 Task: Look for space in Sahavato, Madagascar from 9th August, 2023 to 12th August, 2023 for 1 adult in price range Rs.6000 to Rs.15000. Place can be entire place with 1  bedroom having 1 bed and 1 bathroom. Property type can be house, flat, guest house. Amenities needed are: wifi. Booking option can be shelf check-in. Required host language is English.
Action: Mouse moved to (428, 53)
Screenshot: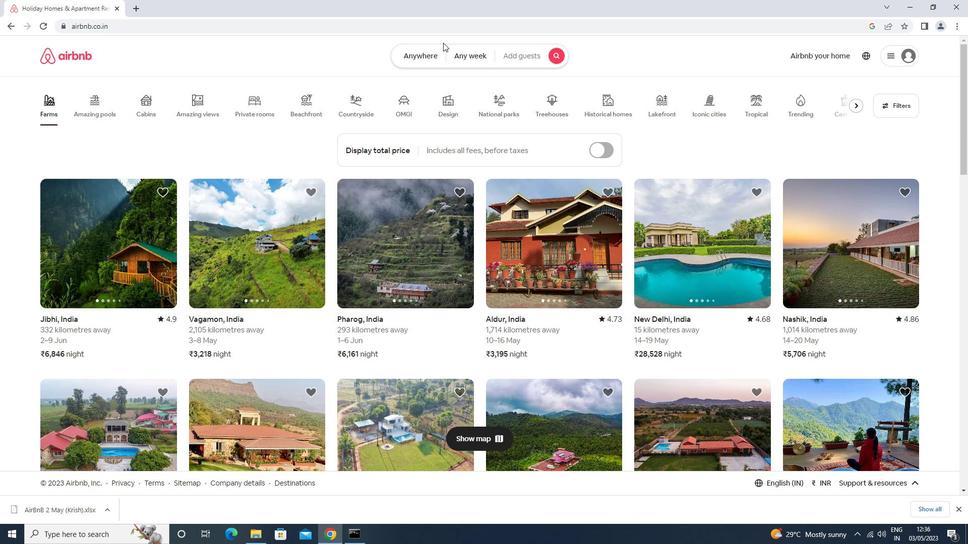 
Action: Mouse pressed left at (428, 53)
Screenshot: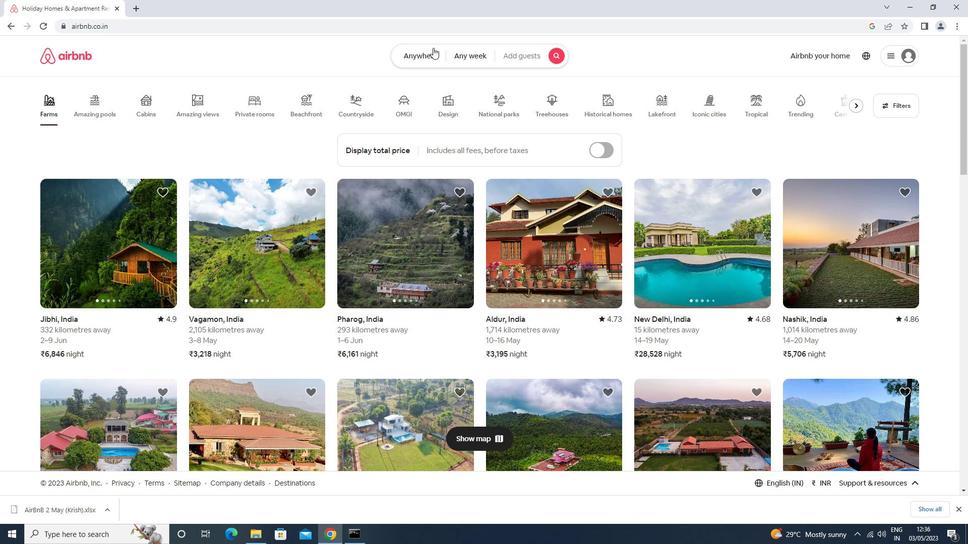 
Action: Mouse moved to (382, 89)
Screenshot: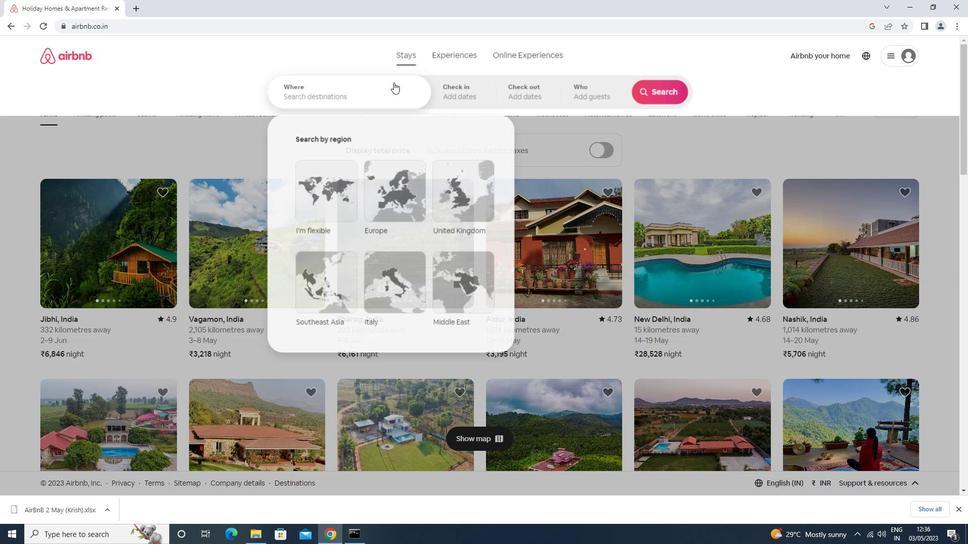 
Action: Mouse pressed left at (382, 89)
Screenshot: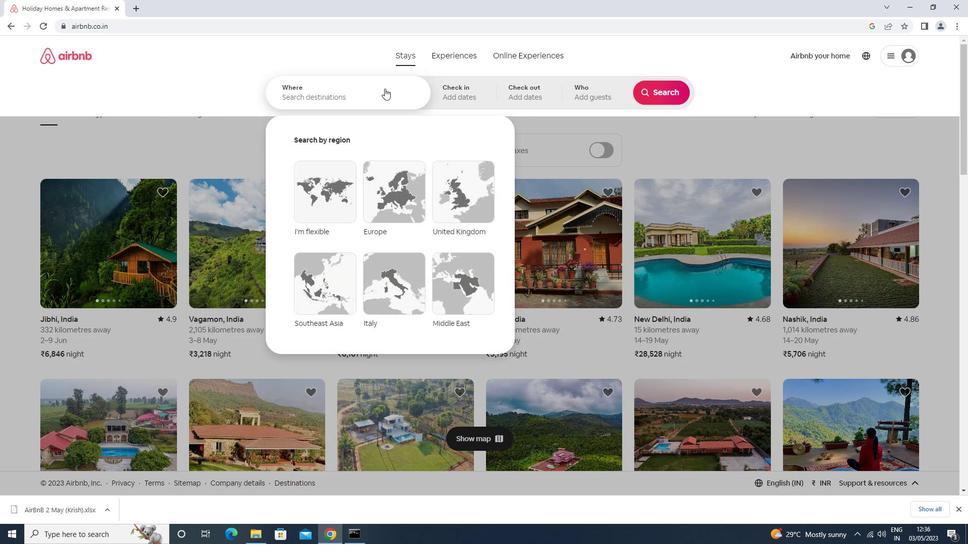 
Action: Mouse moved to (378, 94)
Screenshot: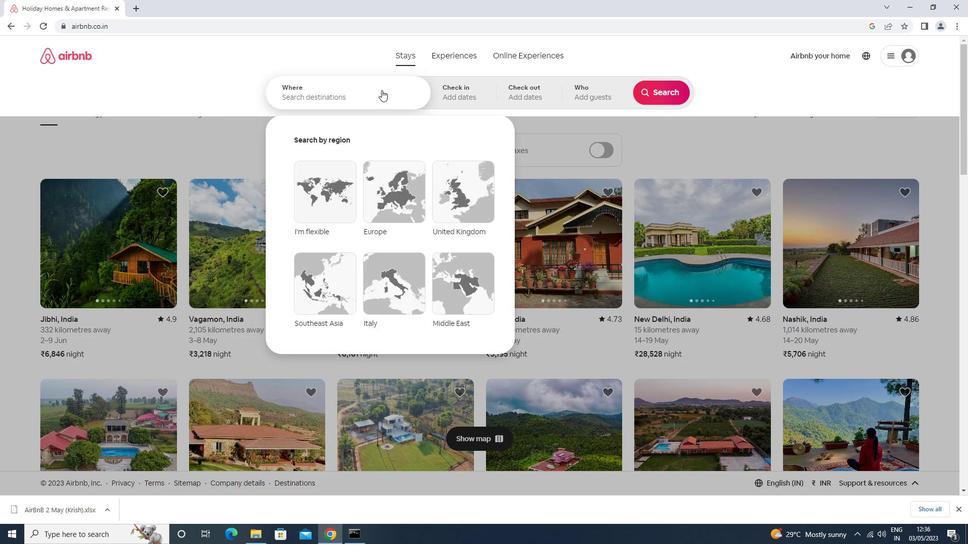 
Action: Key pressed s<Key.caps_lock>ahavato<Key.down><Key.enter>
Screenshot: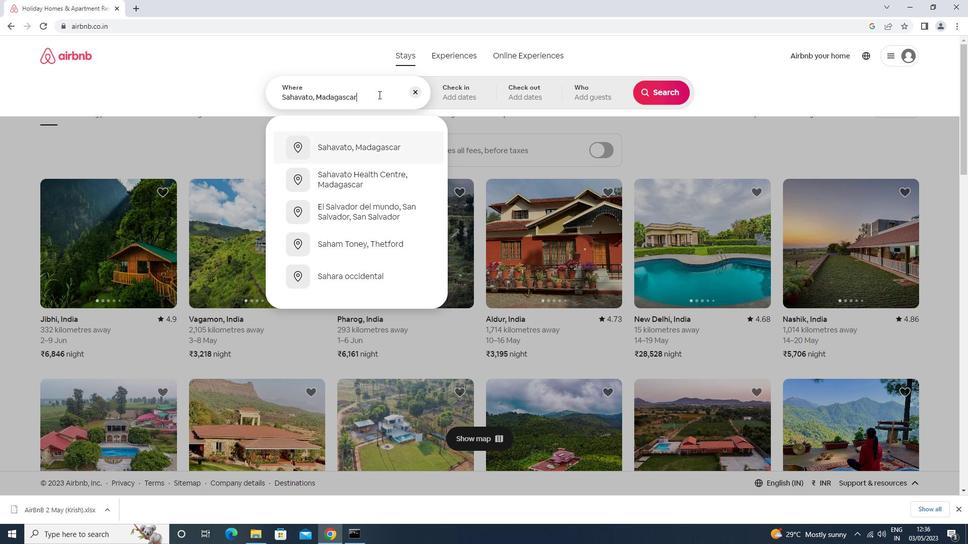 
Action: Mouse moved to (666, 180)
Screenshot: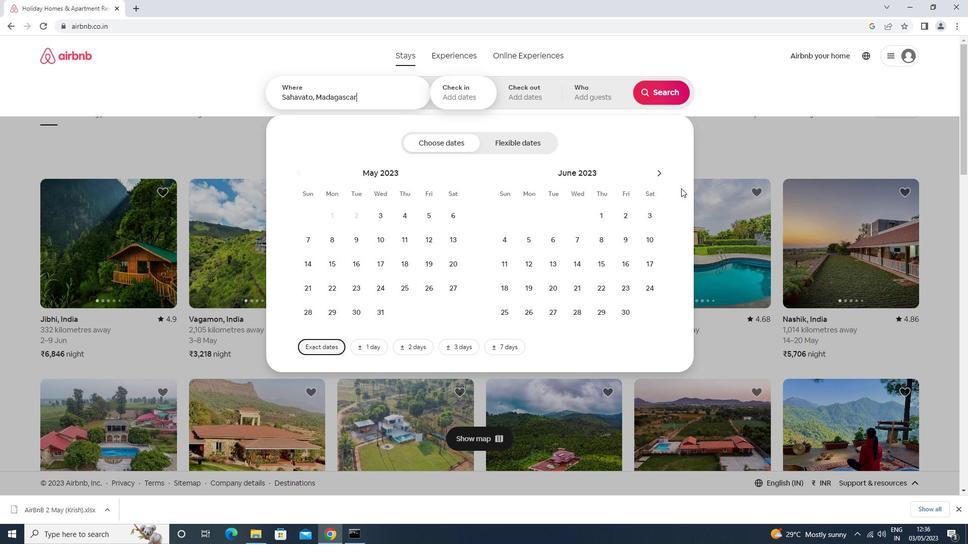 
Action: Mouse pressed left at (666, 180)
Screenshot: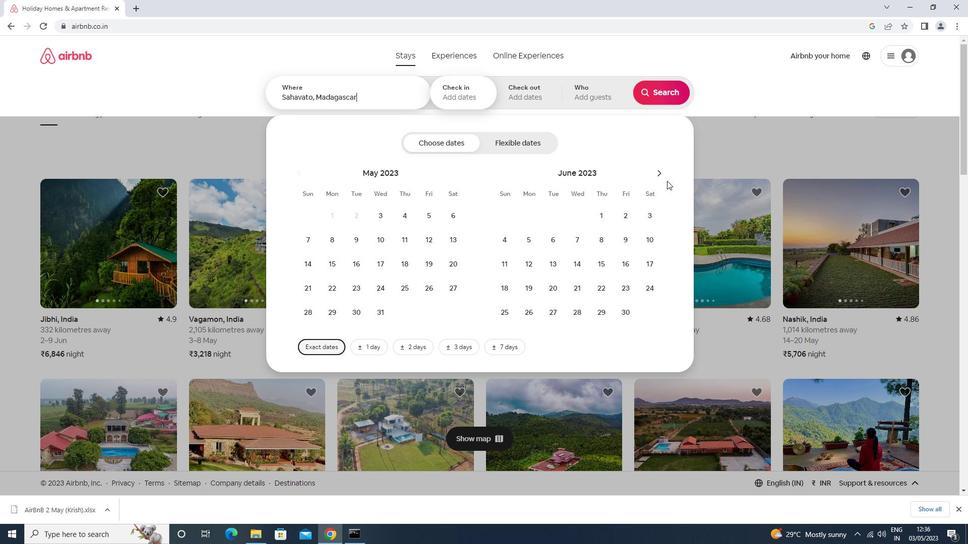 
Action: Mouse moved to (657, 171)
Screenshot: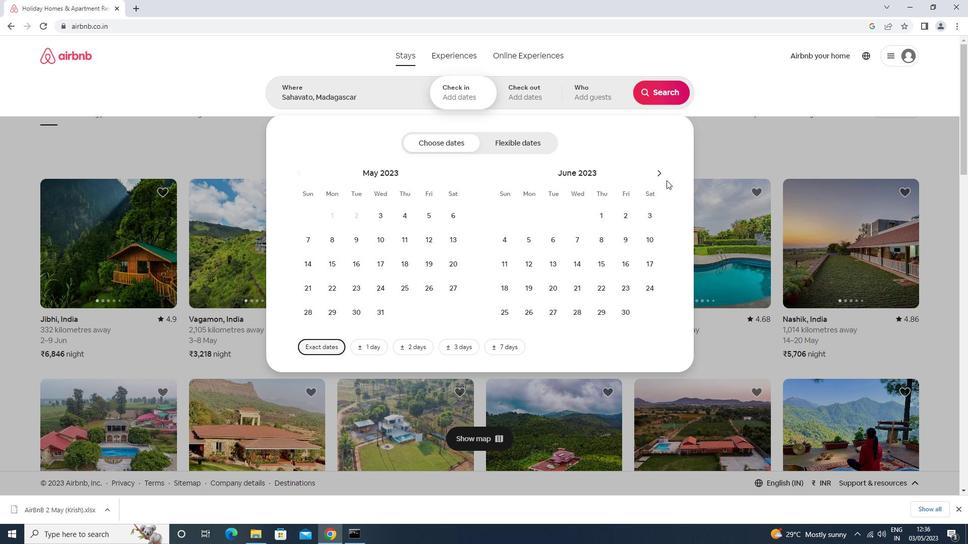 
Action: Mouse pressed left at (657, 171)
Screenshot: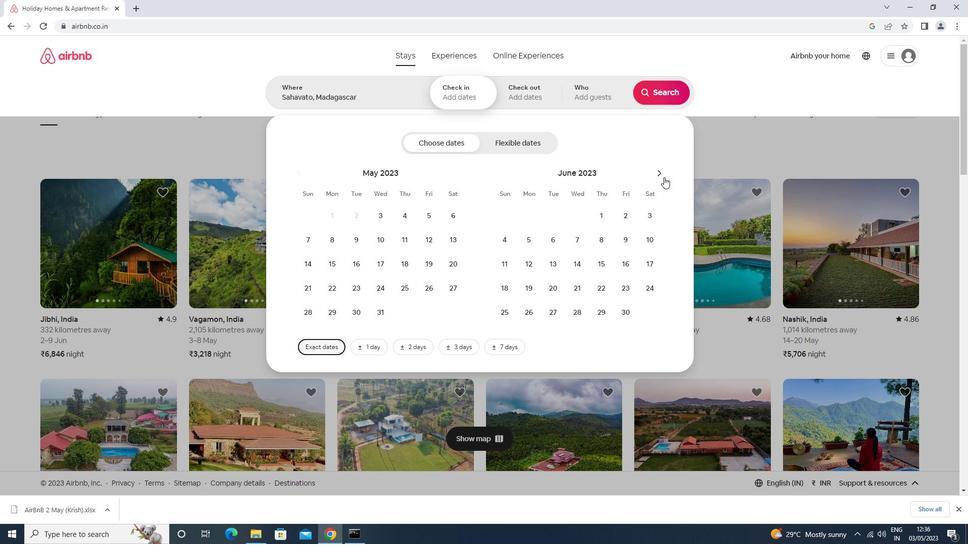 
Action: Mouse pressed left at (657, 171)
Screenshot: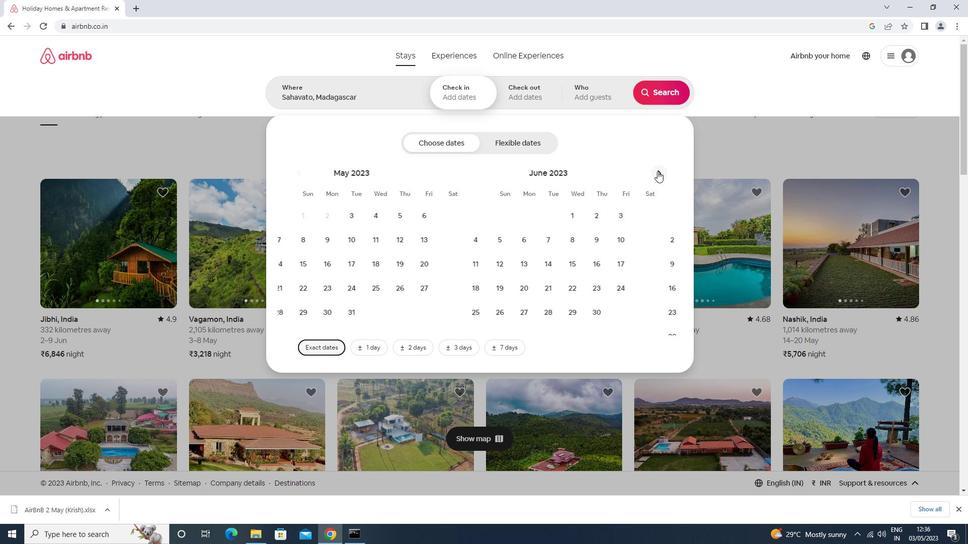 
Action: Mouse moved to (575, 232)
Screenshot: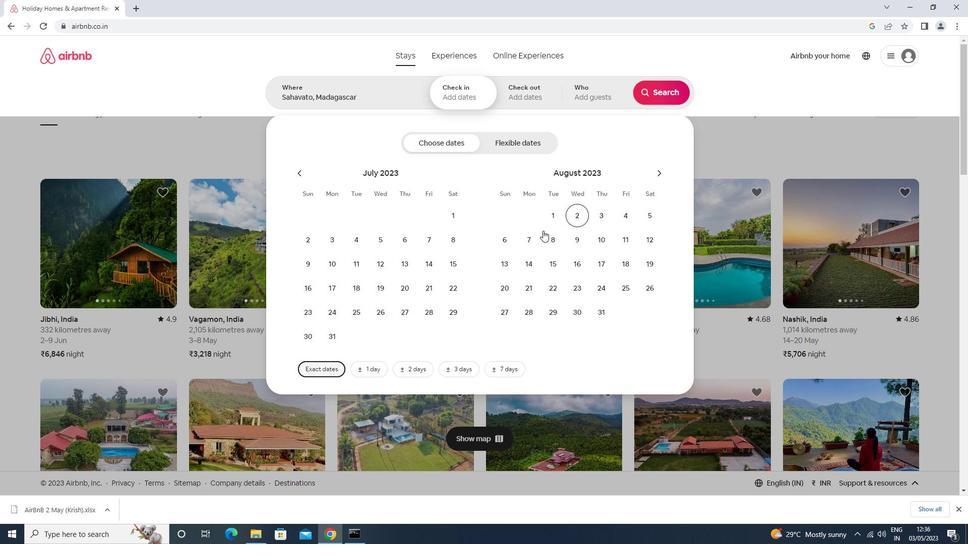 
Action: Mouse pressed left at (575, 232)
Screenshot: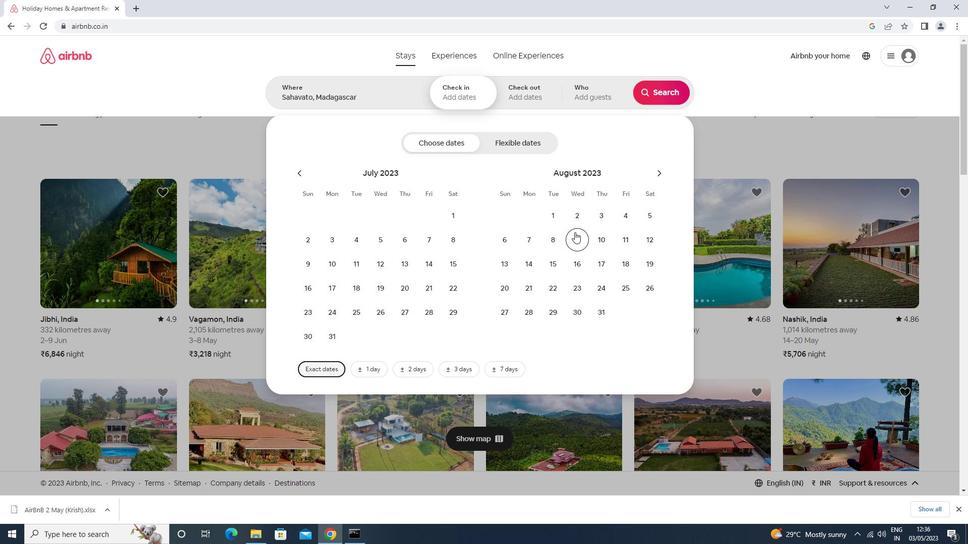 
Action: Mouse moved to (637, 241)
Screenshot: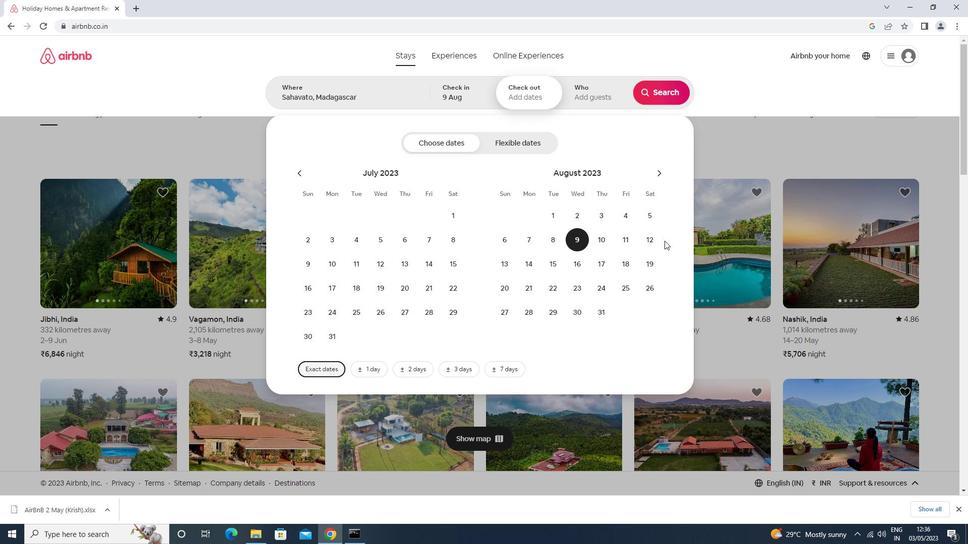 
Action: Mouse pressed left at (637, 241)
Screenshot: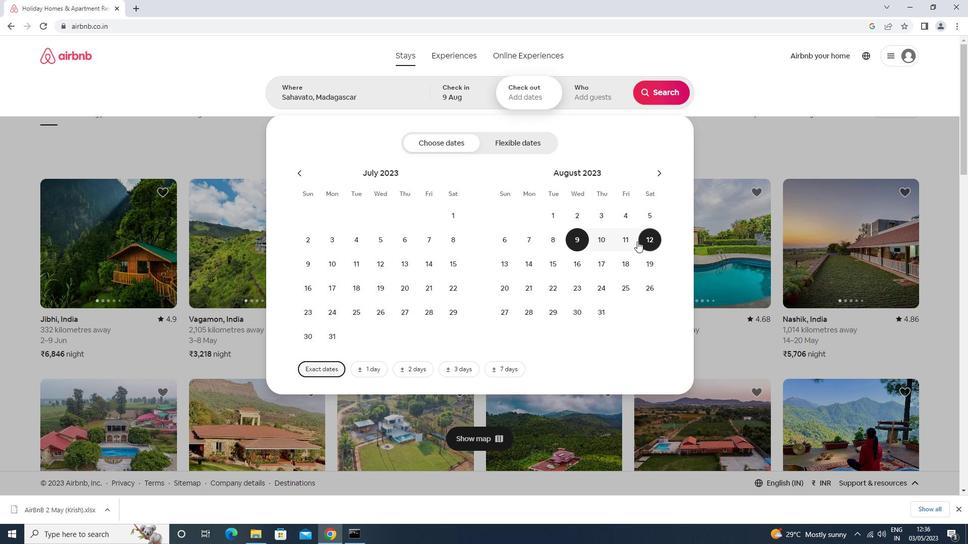 
Action: Mouse moved to (645, 239)
Screenshot: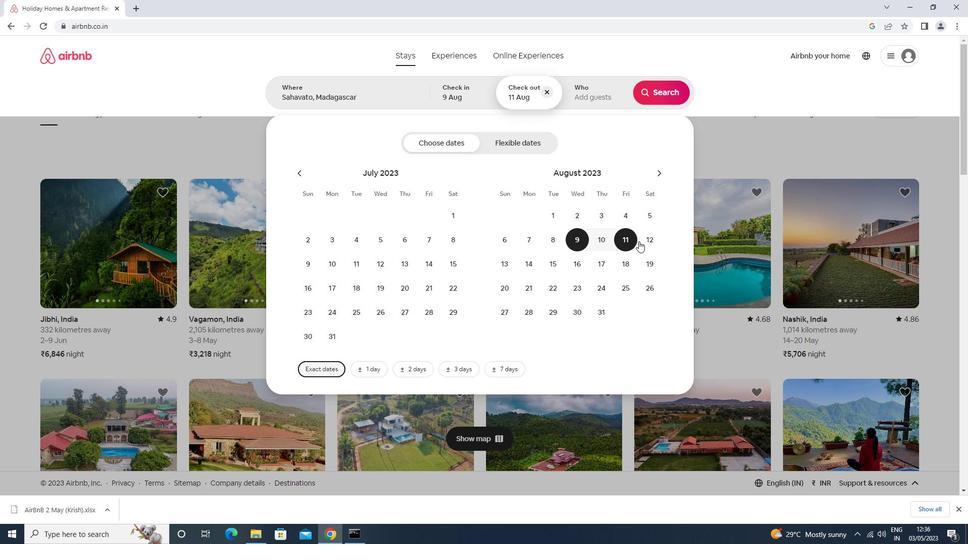 
Action: Mouse pressed left at (645, 239)
Screenshot: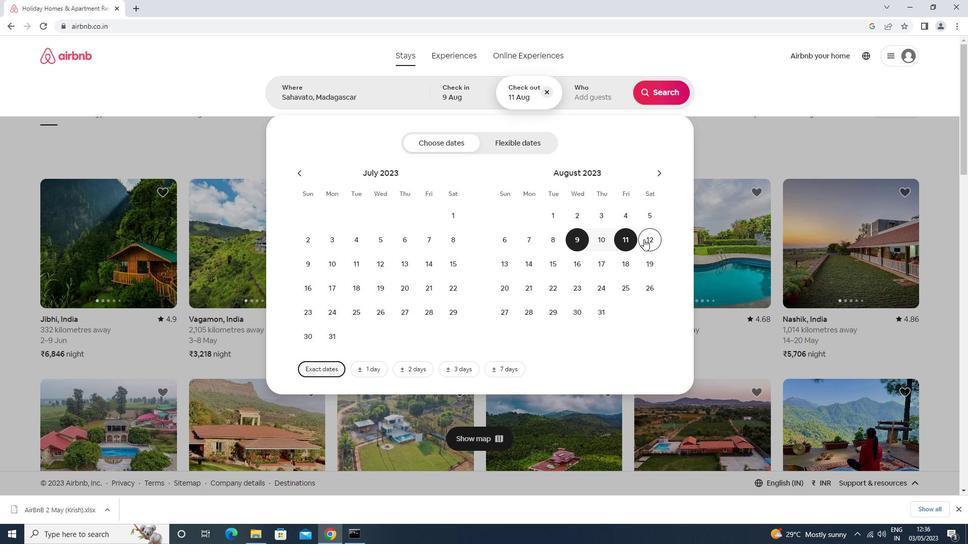 
Action: Mouse moved to (595, 85)
Screenshot: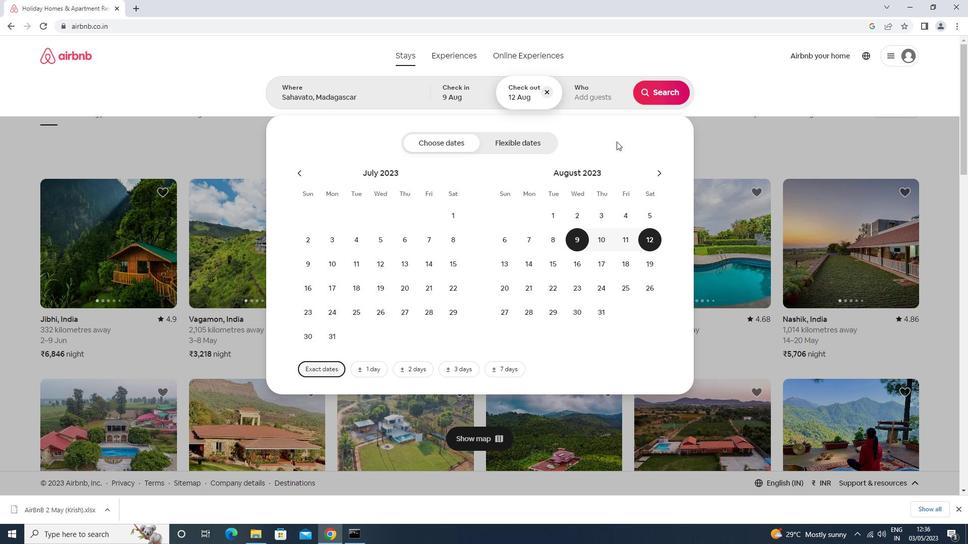 
Action: Mouse pressed left at (595, 85)
Screenshot: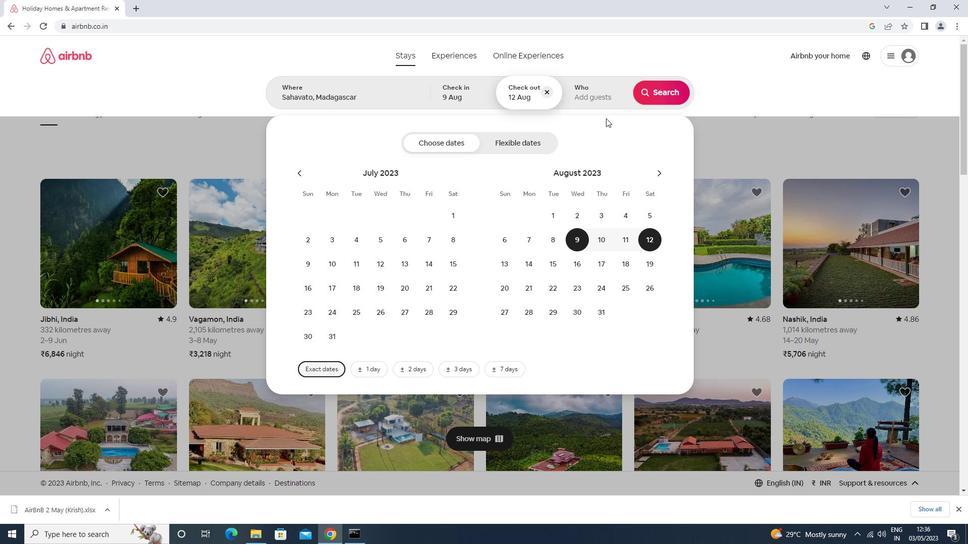 
Action: Mouse moved to (666, 145)
Screenshot: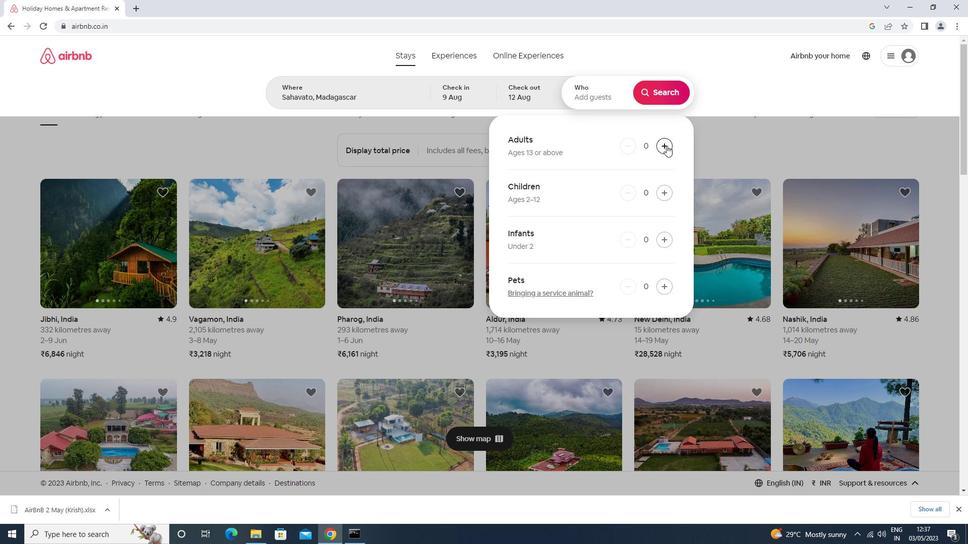 
Action: Mouse pressed left at (666, 145)
Screenshot: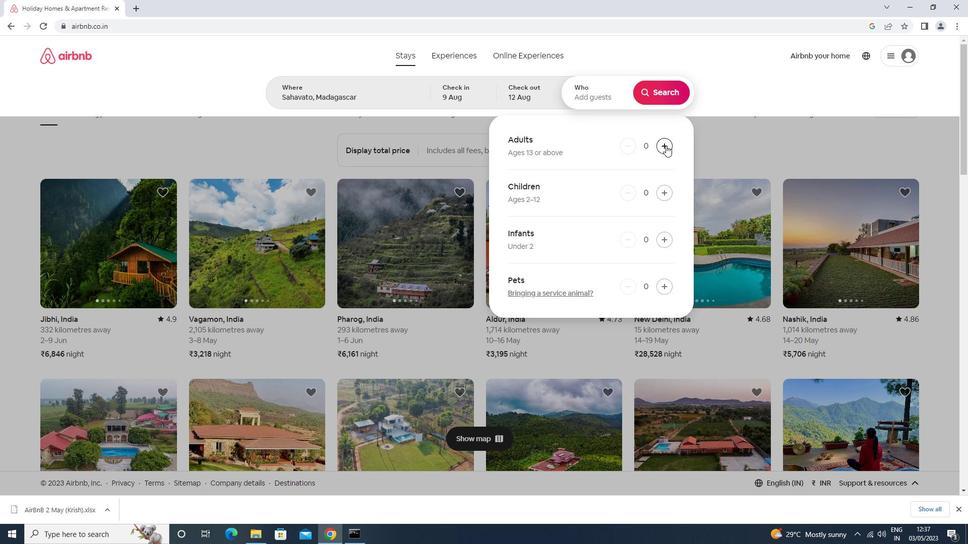 
Action: Mouse moved to (661, 97)
Screenshot: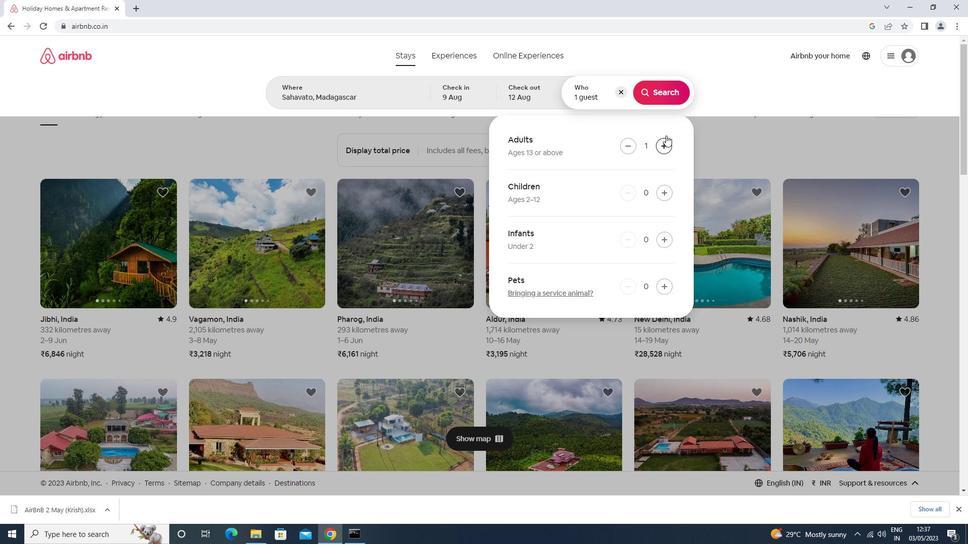 
Action: Mouse pressed left at (661, 97)
Screenshot: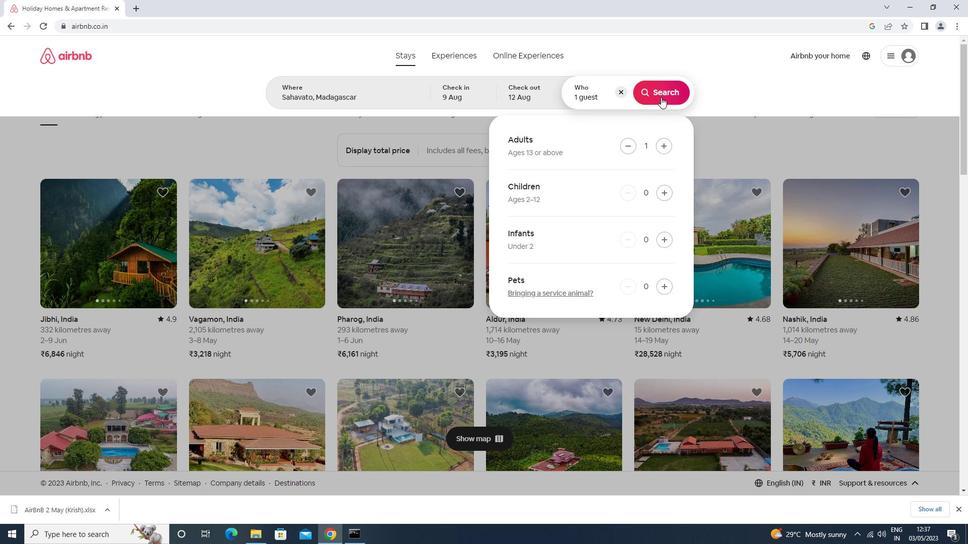 
Action: Mouse moved to (924, 95)
Screenshot: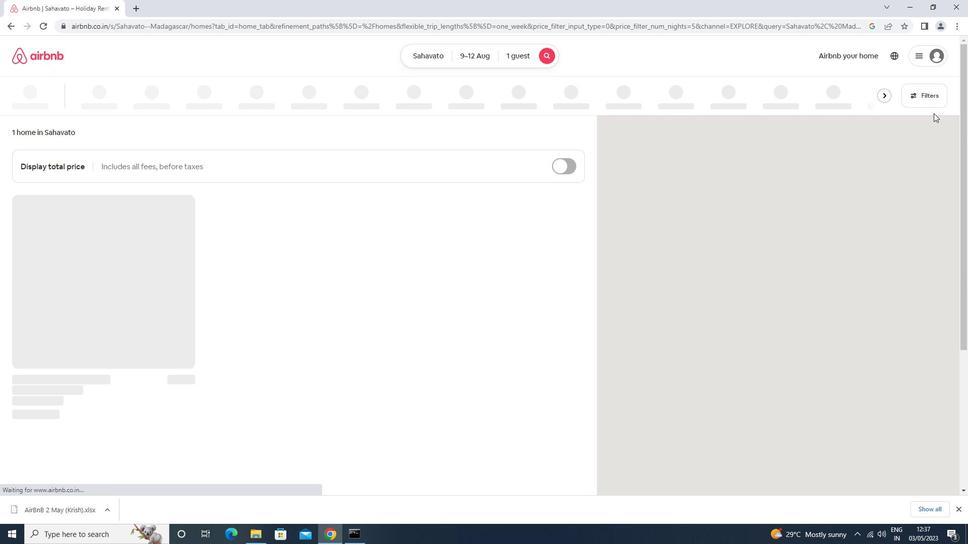 
Action: Mouse pressed left at (924, 95)
Screenshot: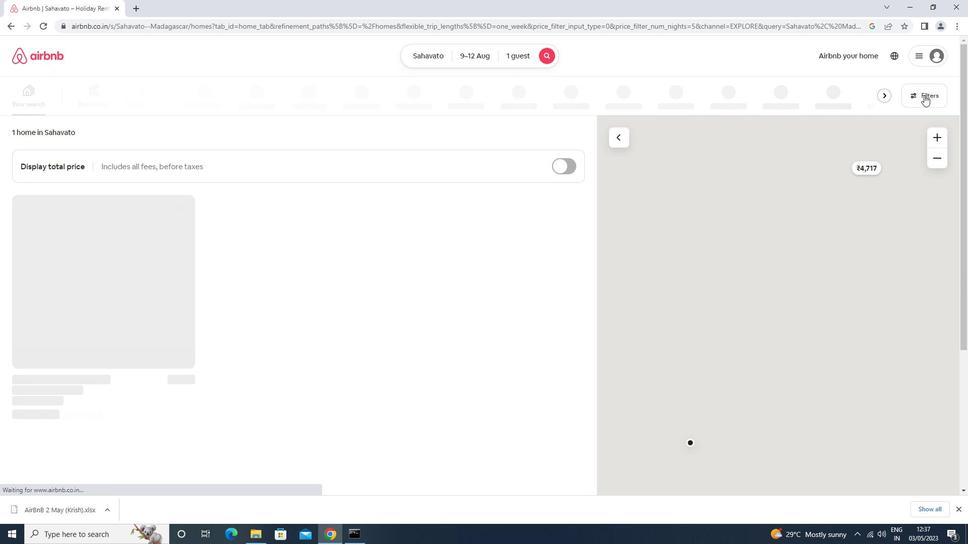 
Action: Mouse moved to (439, 221)
Screenshot: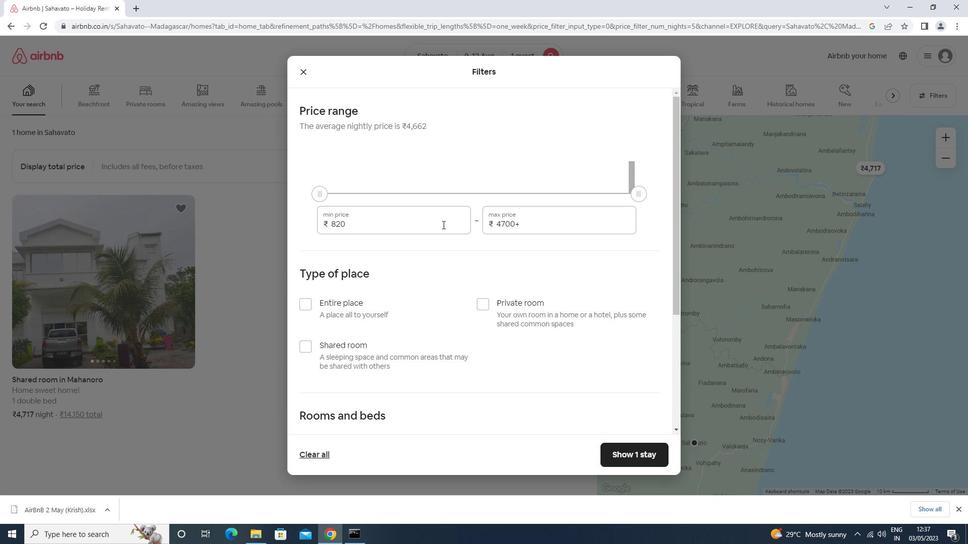 
Action: Mouse pressed left at (439, 221)
Screenshot: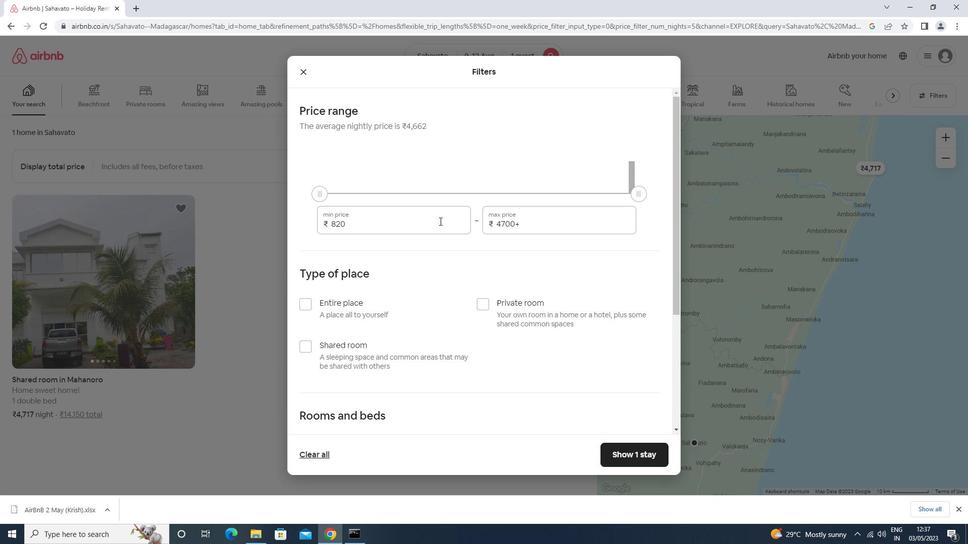 
Action: Mouse moved to (426, 222)
Screenshot: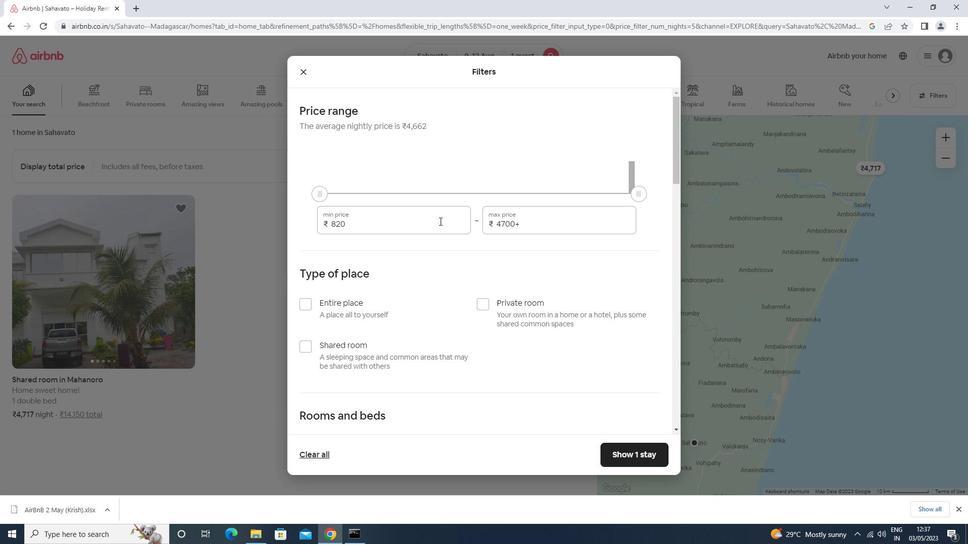 
Action: Key pressed <Key.backspace><Key.backspace><Key.backspace><Key.backspace><Key.backspace><Key.backspace><Key.backspace><Key.backspace><Key.backspace>6000<Key.tab>15000
Screenshot: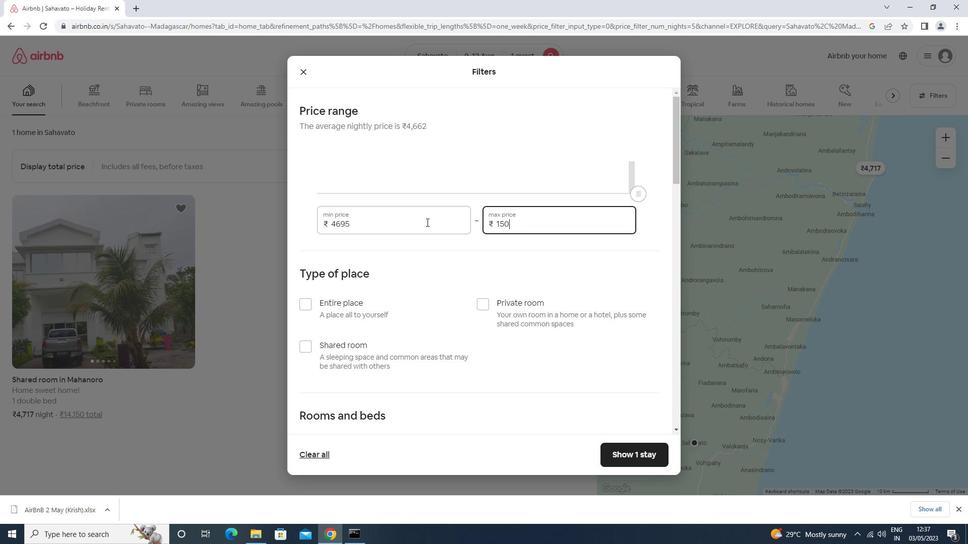 
Action: Mouse moved to (360, 306)
Screenshot: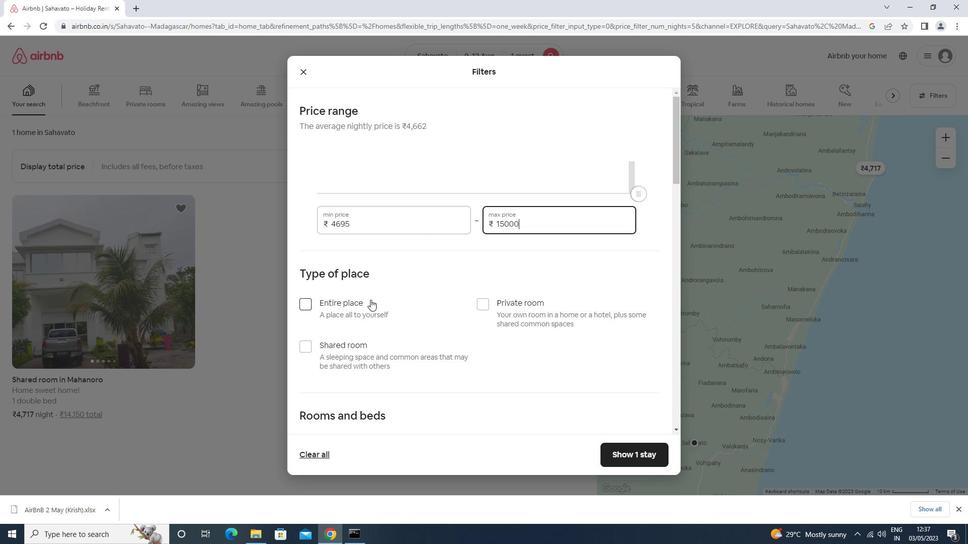 
Action: Mouse pressed left at (360, 306)
Screenshot: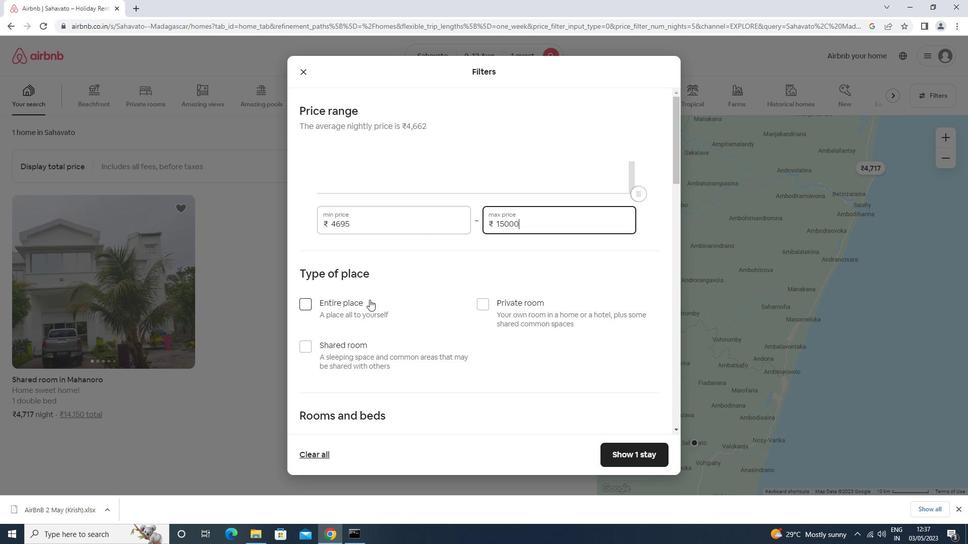 
Action: Mouse moved to (360, 306)
Screenshot: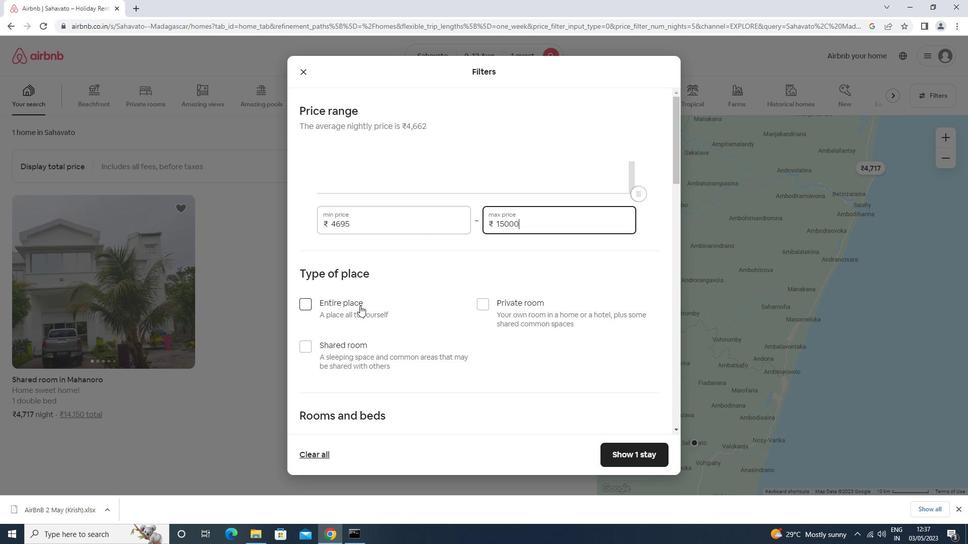 
Action: Mouse scrolled (360, 306) with delta (0, 0)
Screenshot: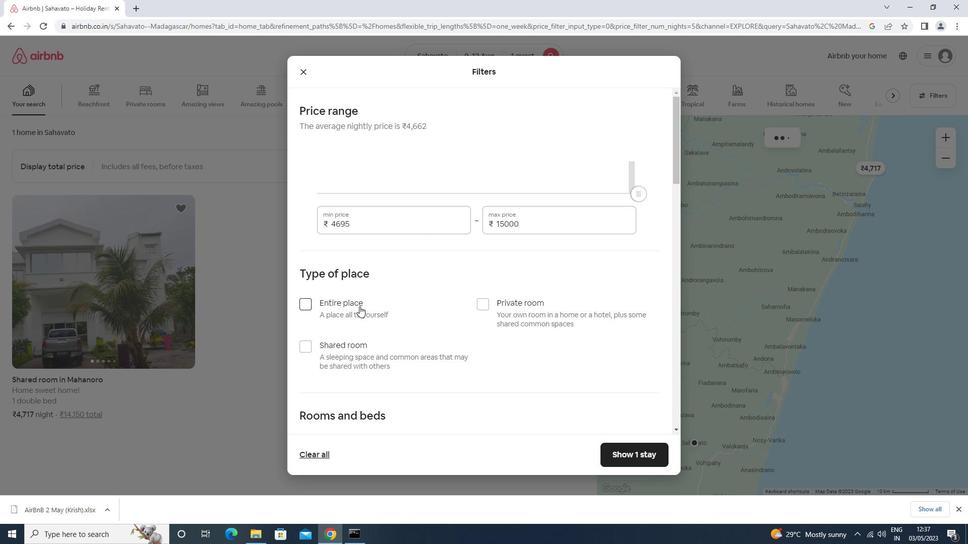 
Action: Mouse scrolled (360, 306) with delta (0, 0)
Screenshot: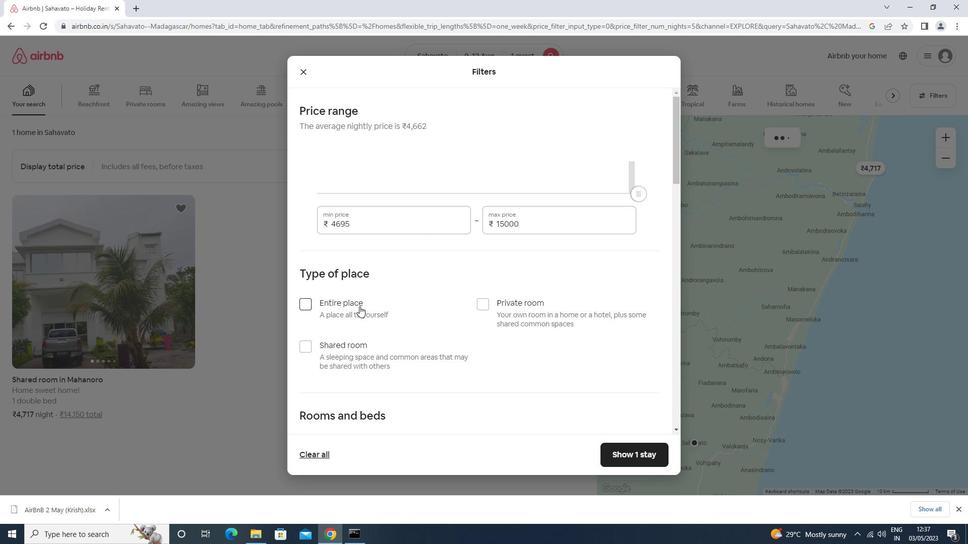 
Action: Mouse scrolled (360, 306) with delta (0, 0)
Screenshot: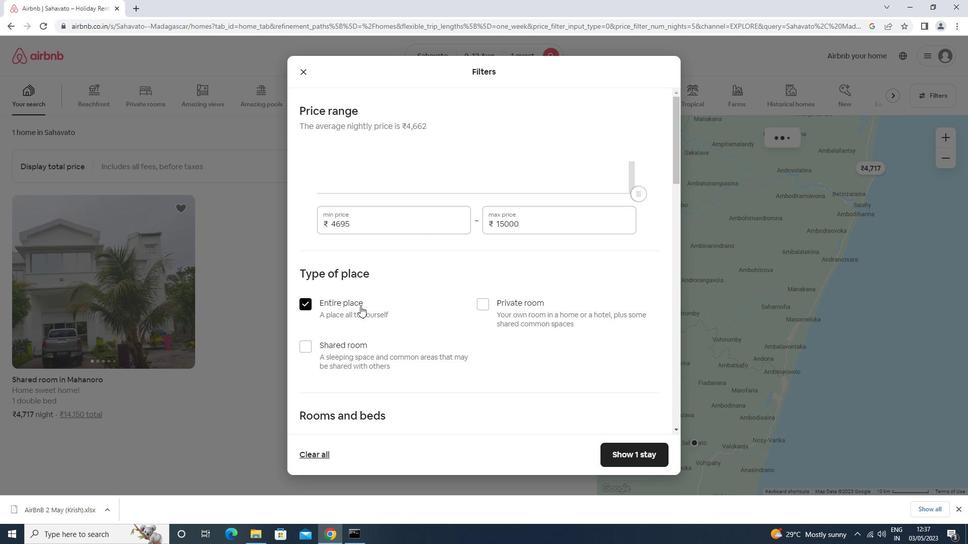 
Action: Mouse scrolled (360, 306) with delta (0, 0)
Screenshot: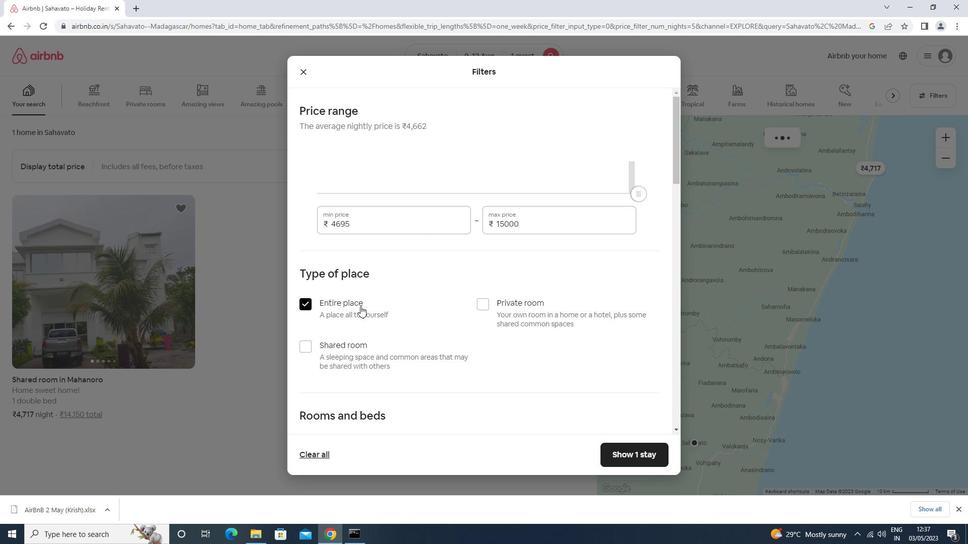 
Action: Mouse moved to (364, 271)
Screenshot: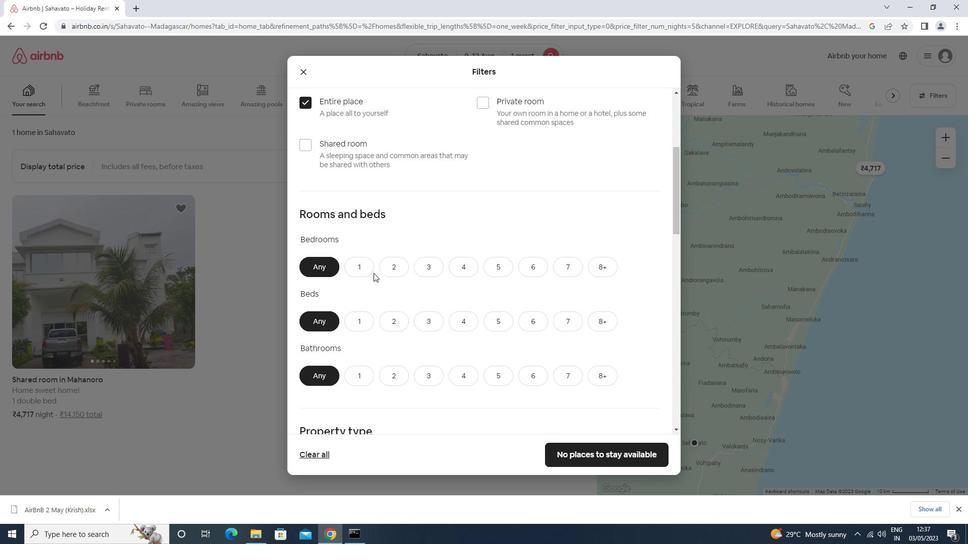 
Action: Mouse pressed left at (364, 271)
Screenshot: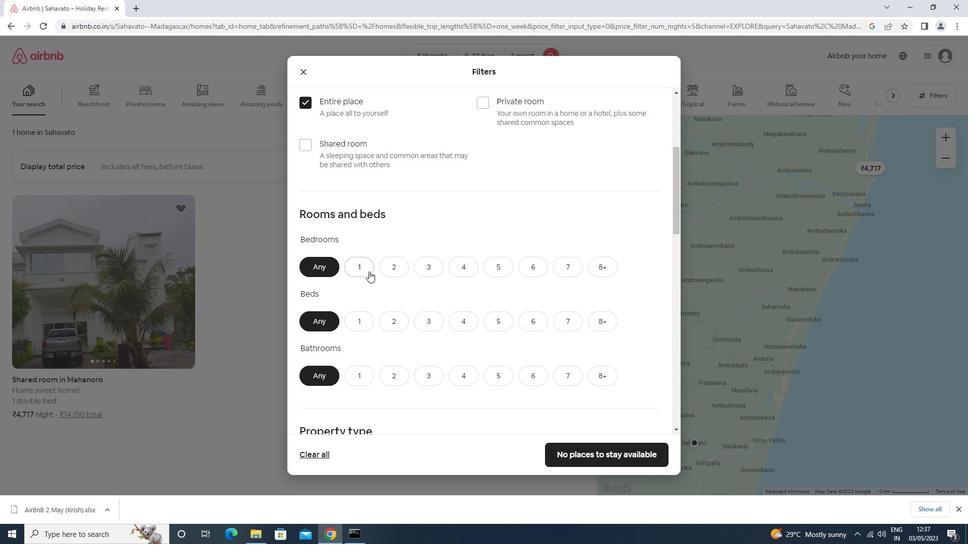 
Action: Mouse moved to (364, 321)
Screenshot: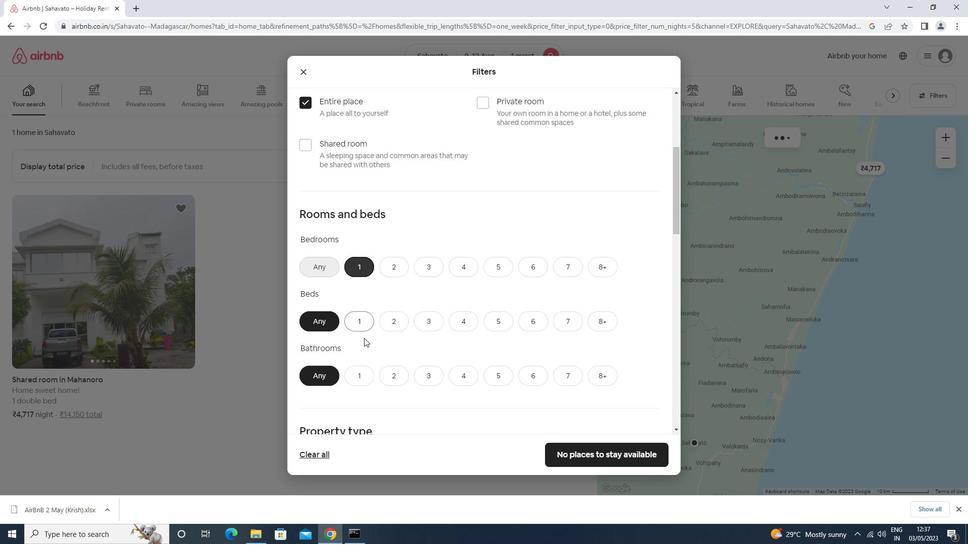 
Action: Mouse pressed left at (364, 321)
Screenshot: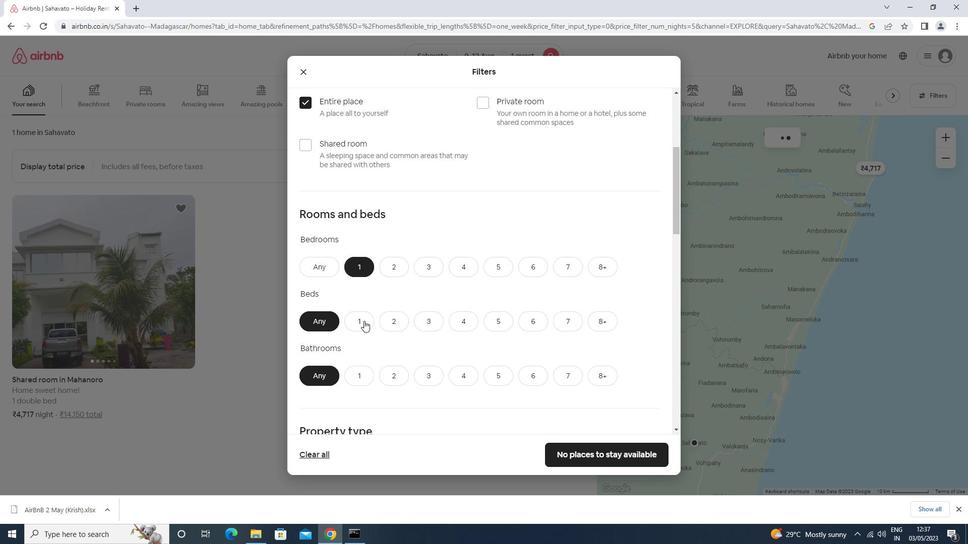 
Action: Mouse moved to (362, 374)
Screenshot: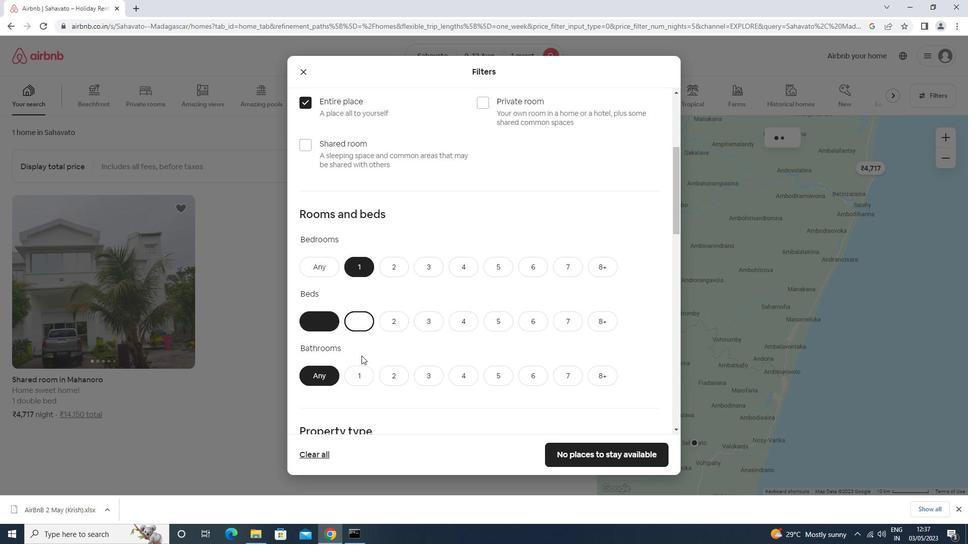 
Action: Mouse pressed left at (362, 374)
Screenshot: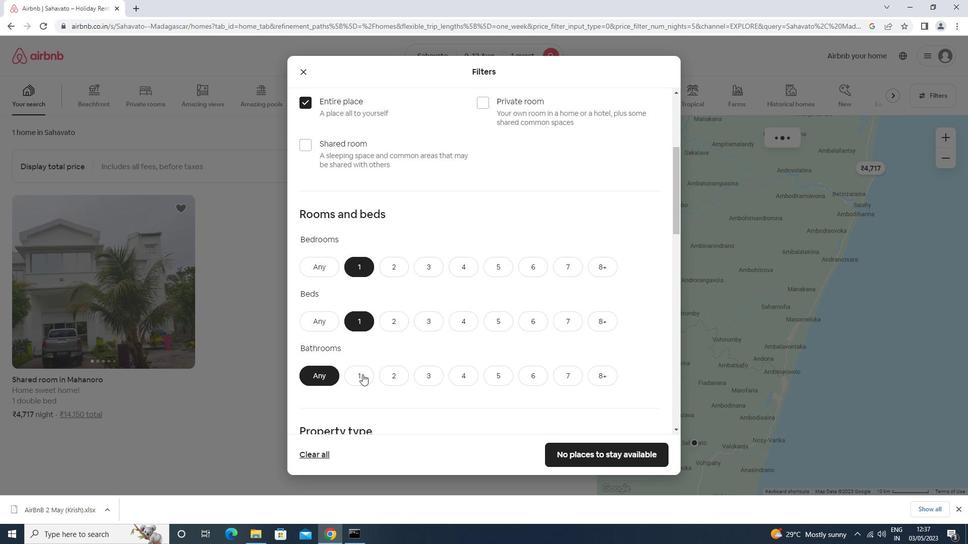 
Action: Mouse moved to (362, 360)
Screenshot: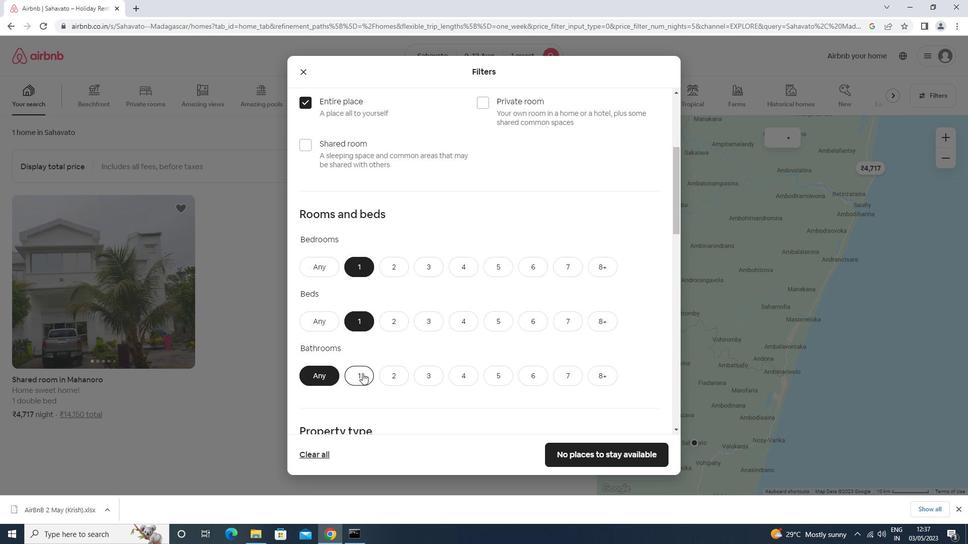 
Action: Mouse scrolled (362, 359) with delta (0, 0)
Screenshot: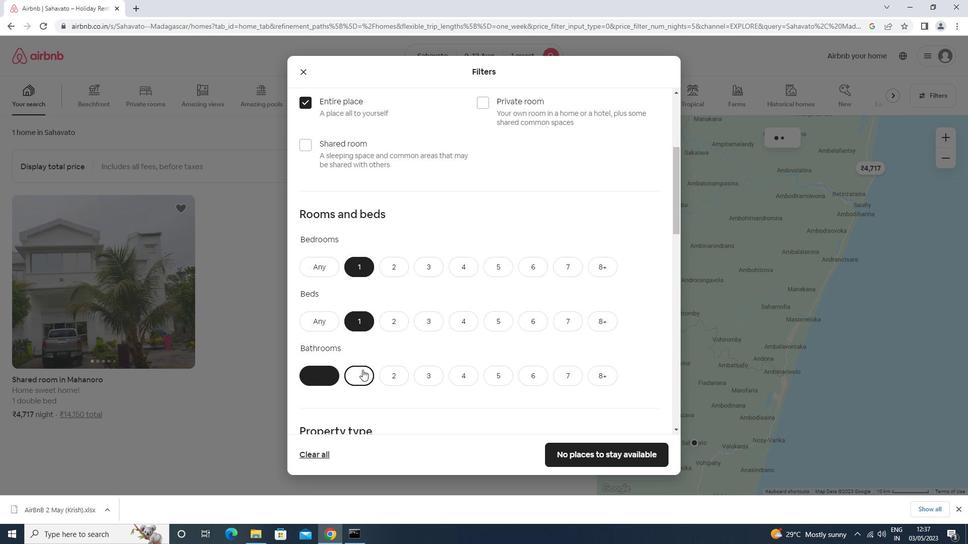 
Action: Mouse scrolled (362, 359) with delta (0, 0)
Screenshot: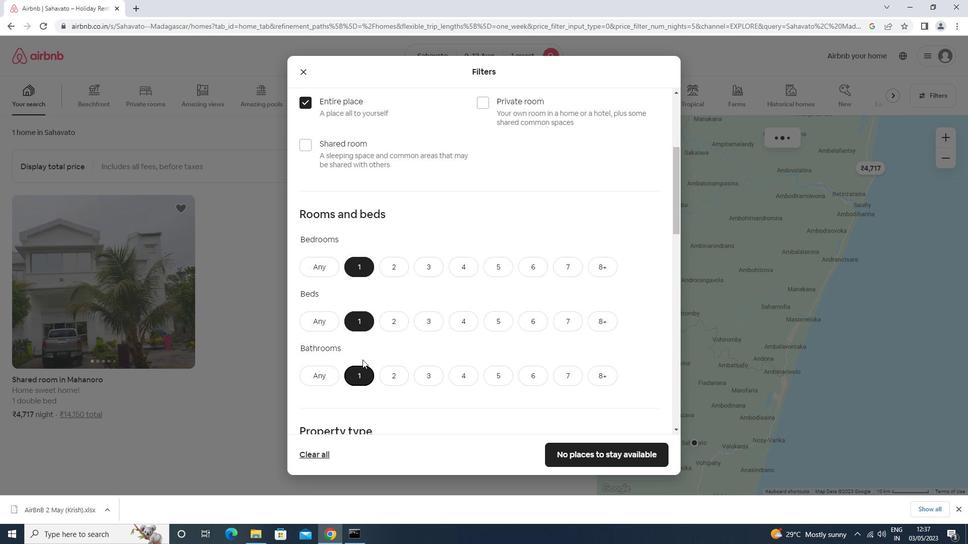 
Action: Mouse scrolled (362, 359) with delta (0, 0)
Screenshot: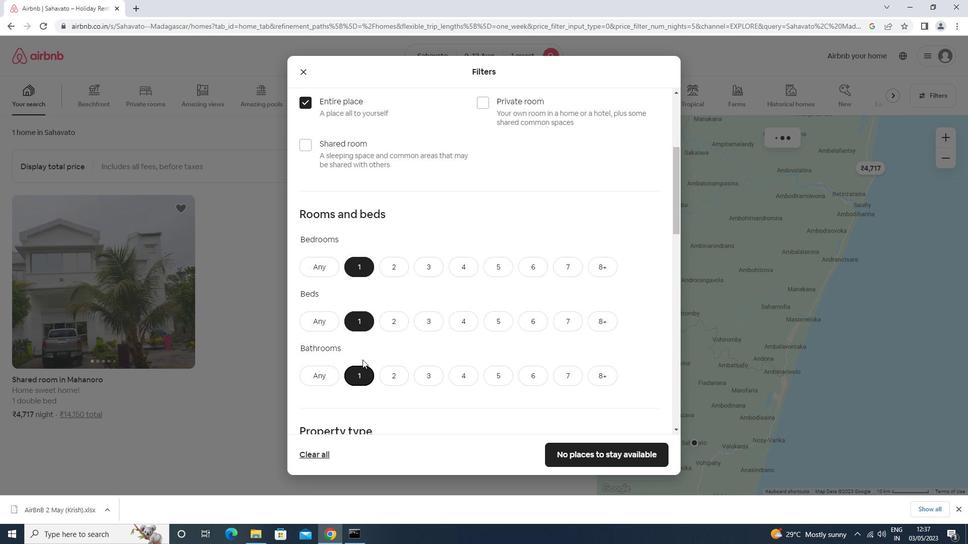 
Action: Mouse scrolled (362, 359) with delta (0, 0)
Screenshot: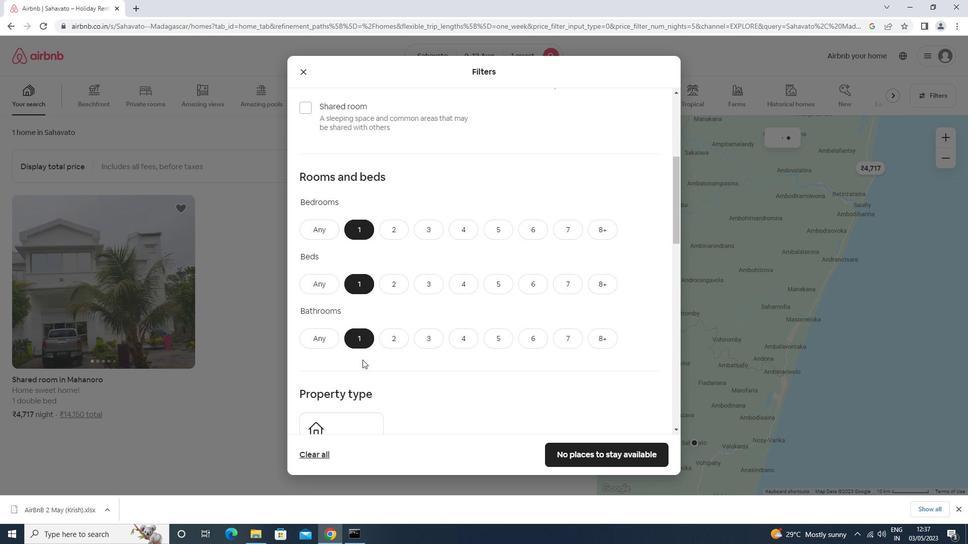 
Action: Mouse moved to (335, 282)
Screenshot: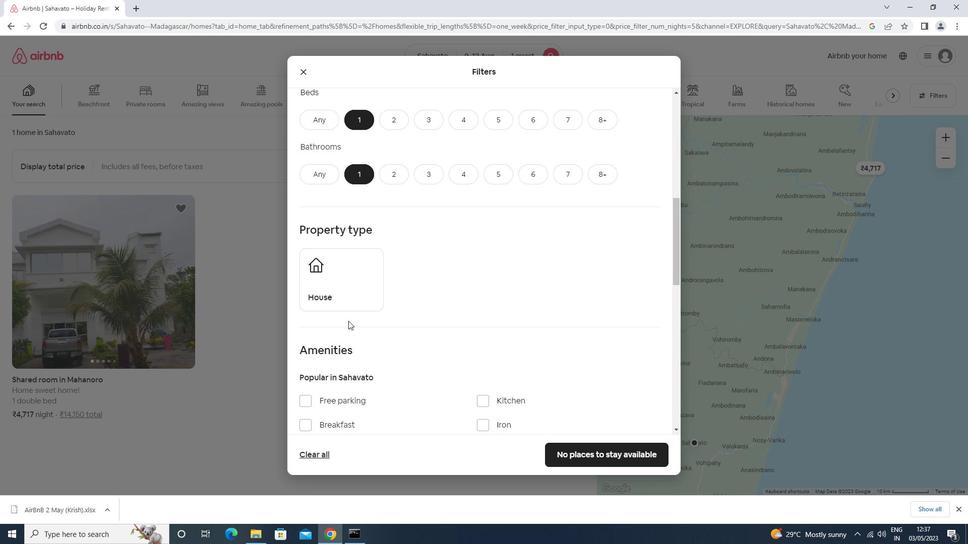 
Action: Mouse pressed left at (335, 282)
Screenshot: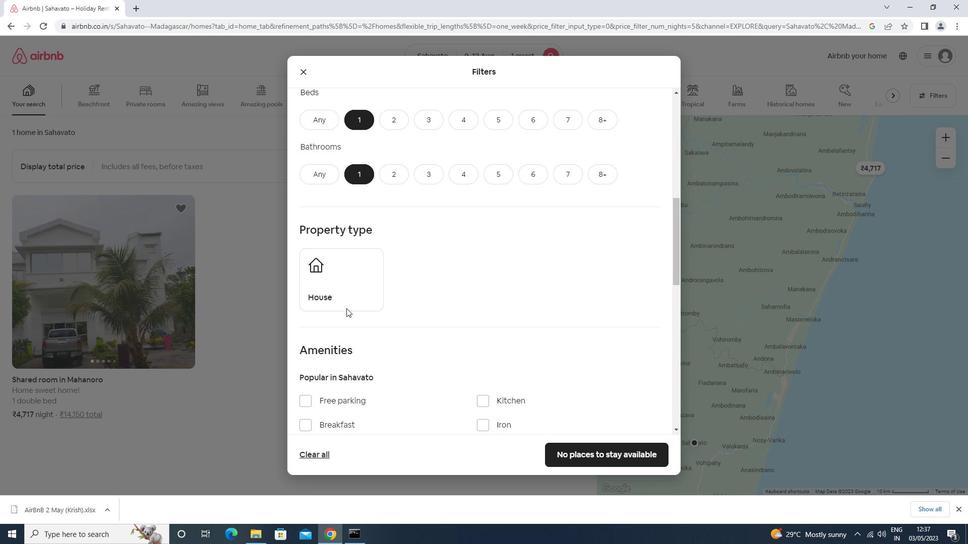 
Action: Mouse moved to (370, 292)
Screenshot: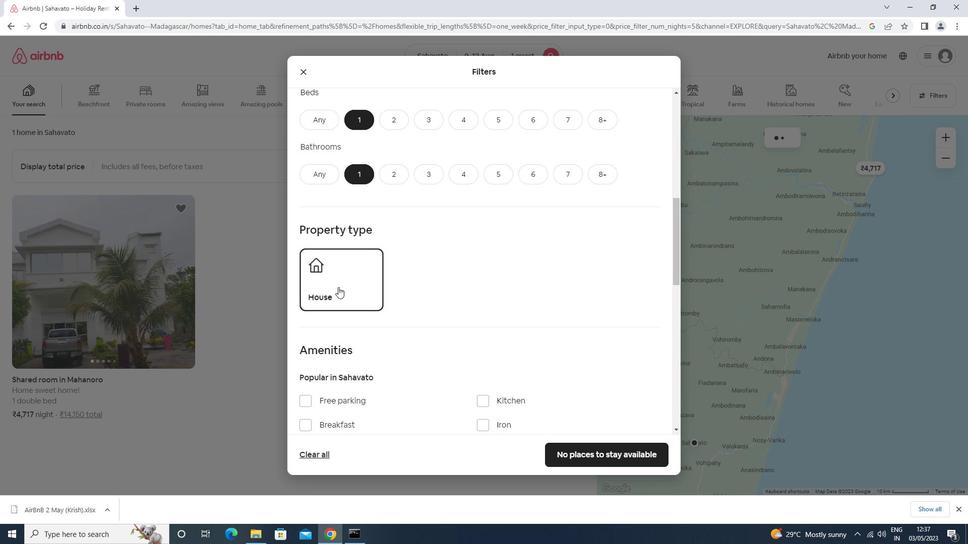 
Action: Mouse scrolled (370, 291) with delta (0, 0)
Screenshot: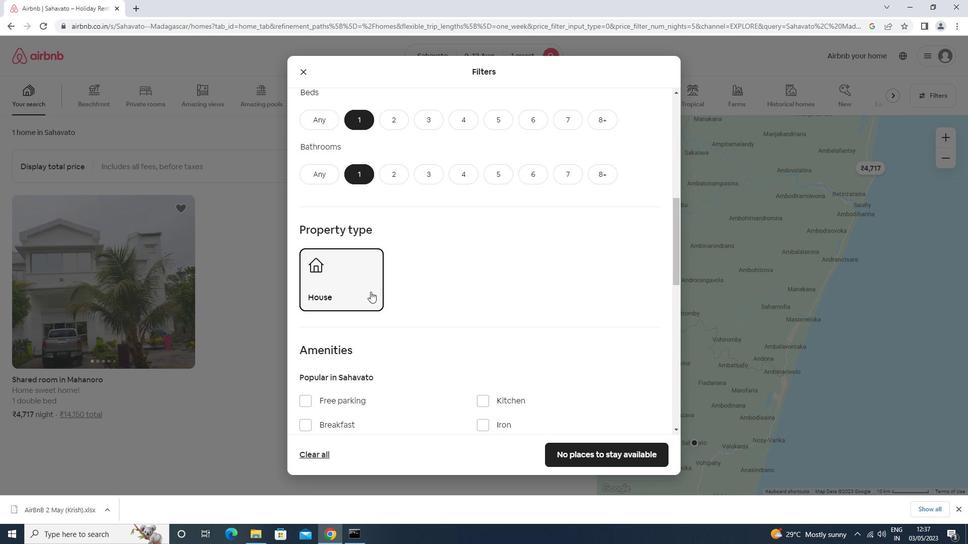 
Action: Mouse scrolled (370, 291) with delta (0, 0)
Screenshot: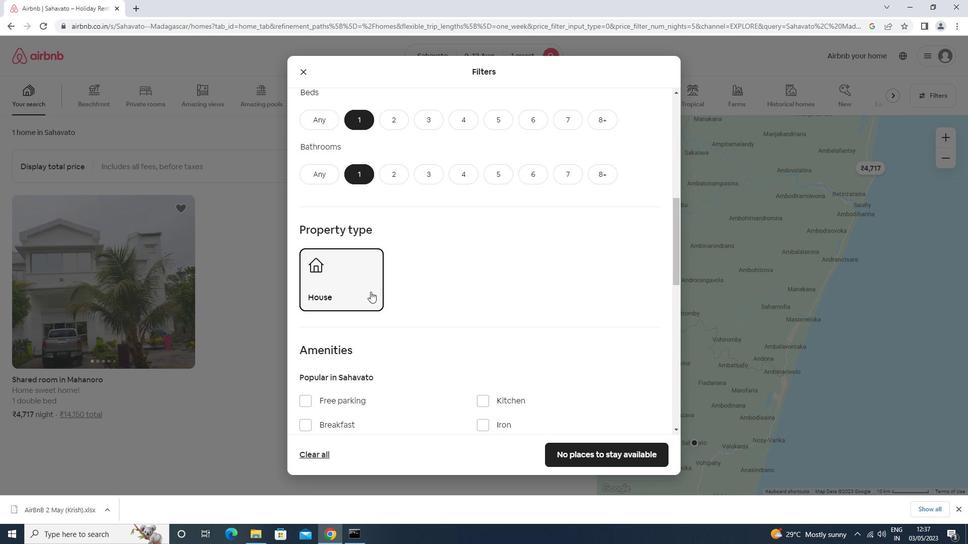 
Action: Mouse moved to (483, 349)
Screenshot: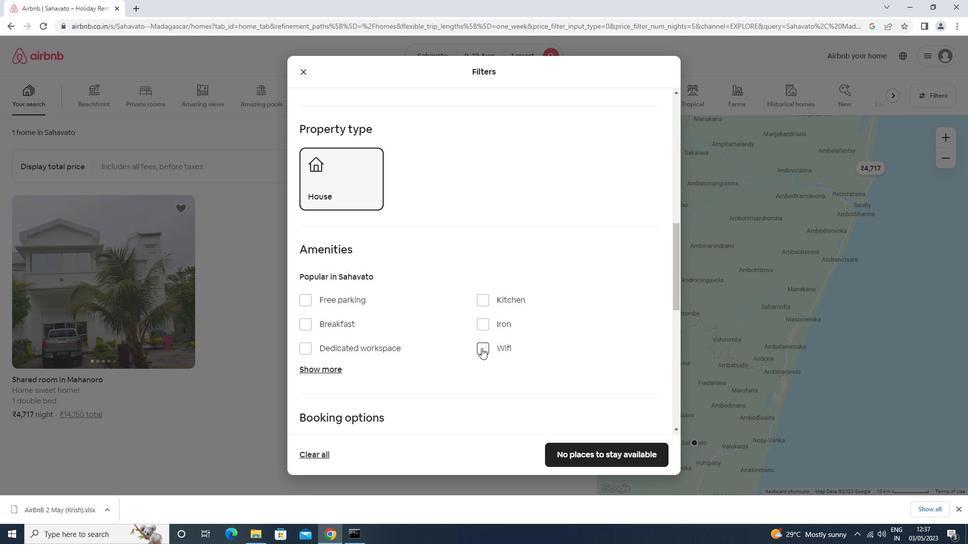 
Action: Mouse pressed left at (483, 349)
Screenshot: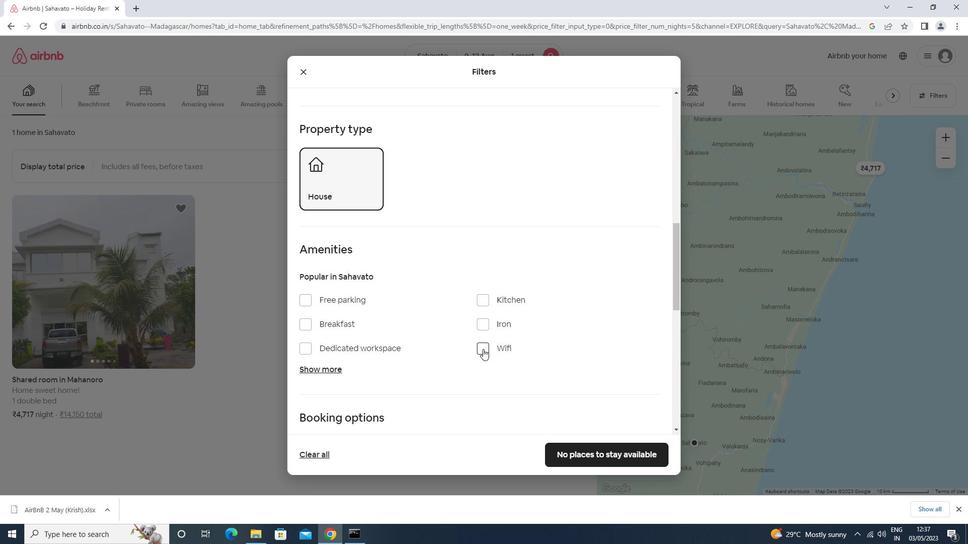 
Action: Mouse moved to (483, 348)
Screenshot: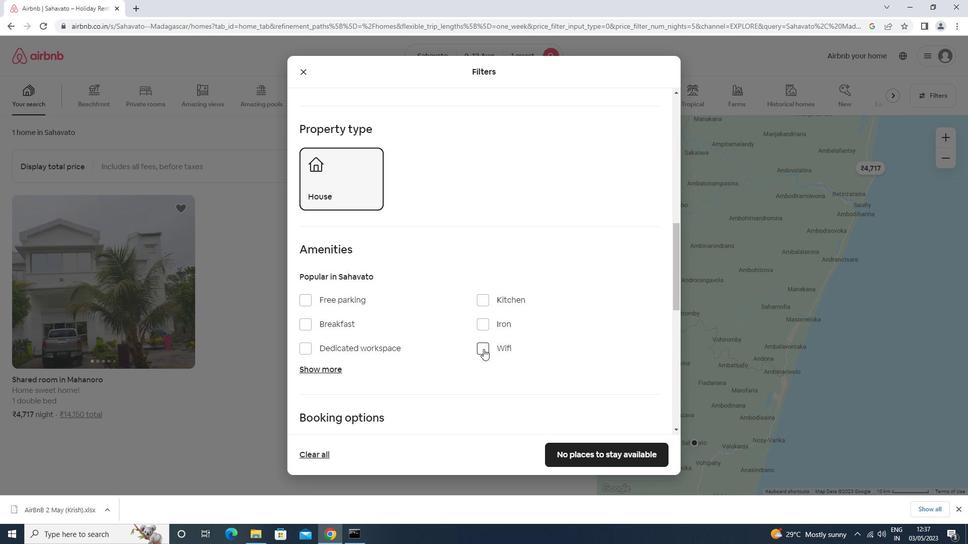
Action: Mouse scrolled (483, 348) with delta (0, 0)
Screenshot: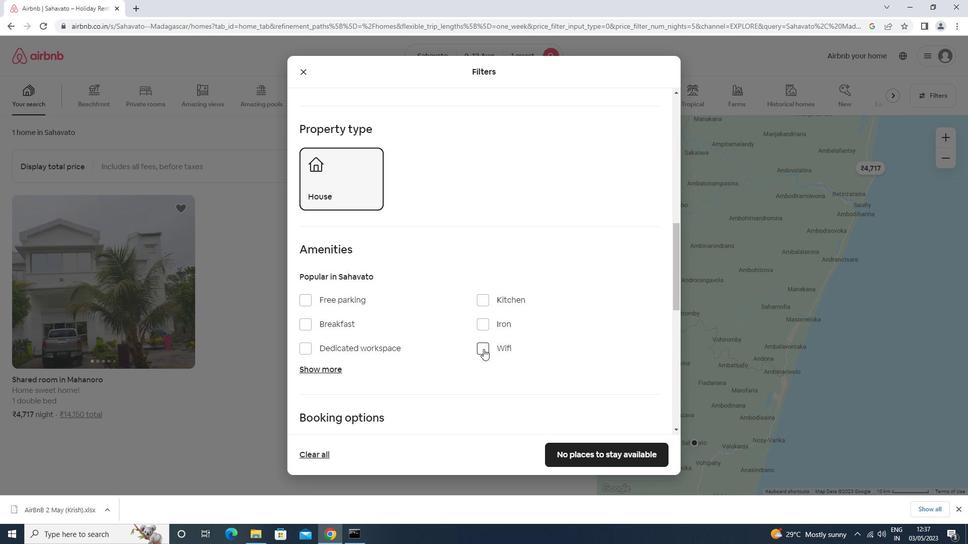 
Action: Mouse scrolled (483, 348) with delta (0, 0)
Screenshot: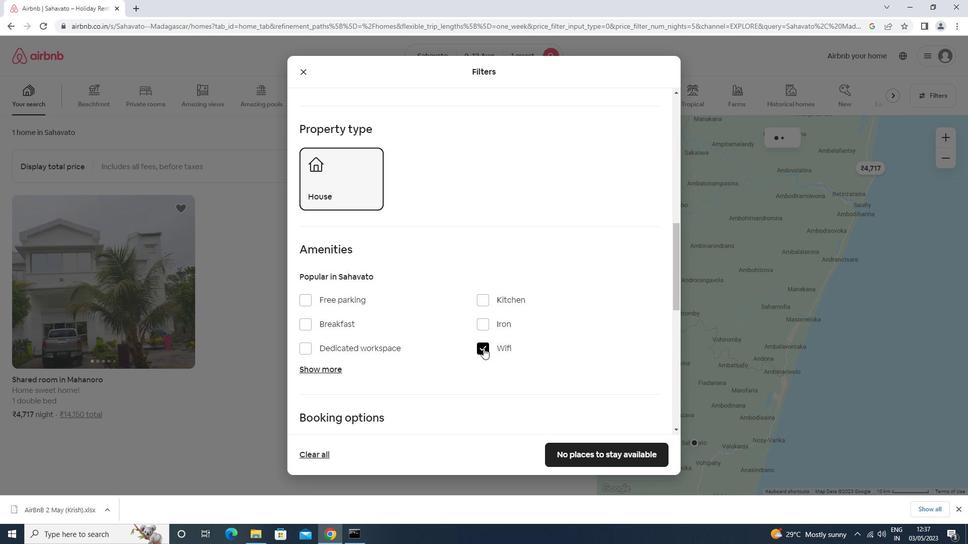 
Action: Mouse scrolled (483, 348) with delta (0, 0)
Screenshot: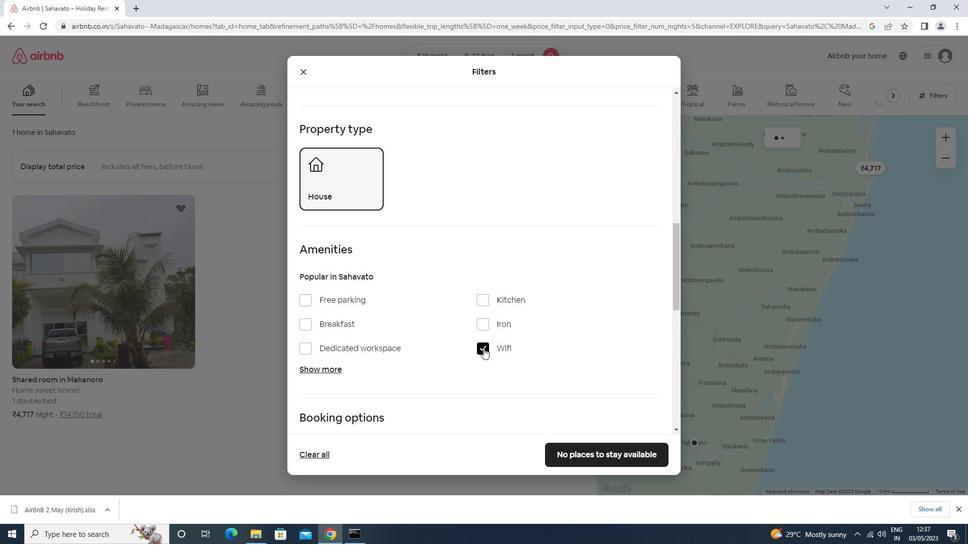 
Action: Mouse scrolled (483, 348) with delta (0, 0)
Screenshot: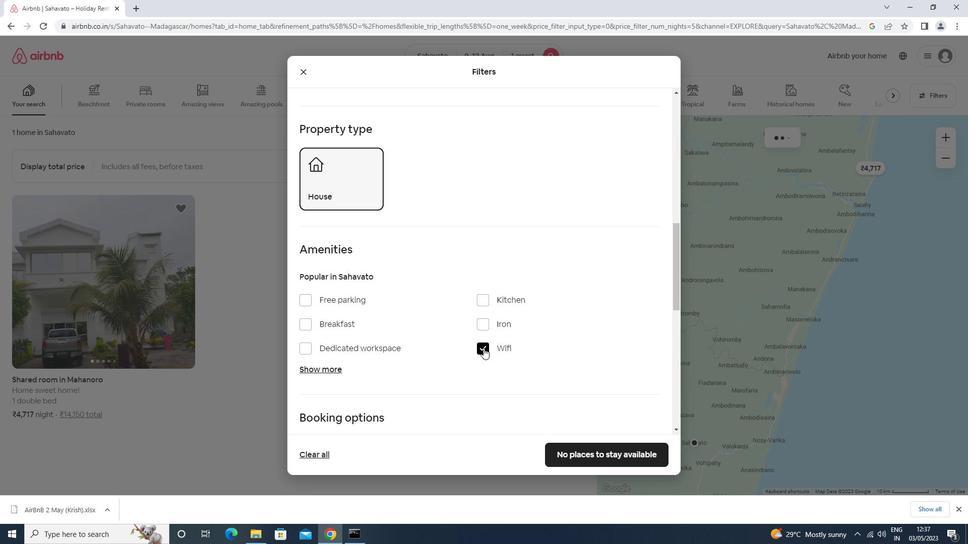 
Action: Mouse scrolled (483, 348) with delta (0, 0)
Screenshot: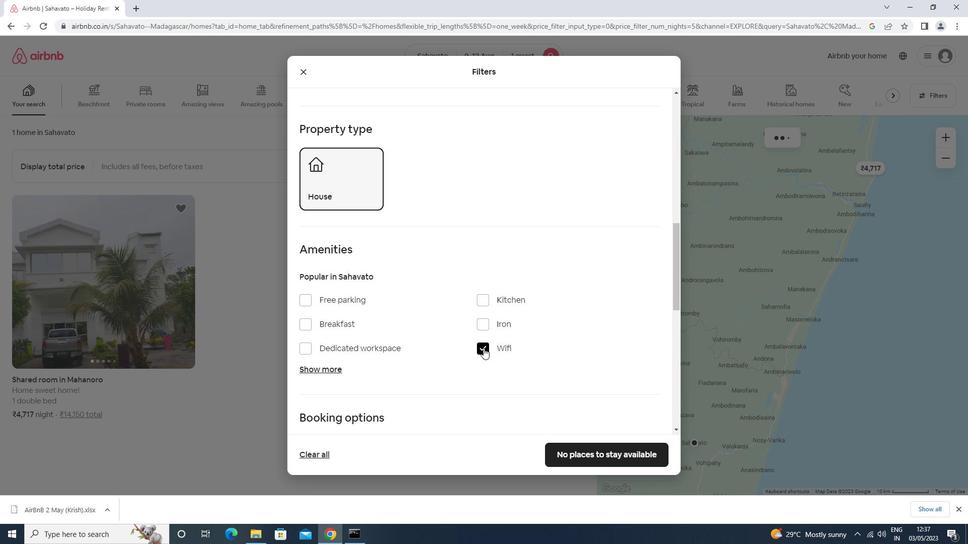 
Action: Mouse moved to (632, 237)
Screenshot: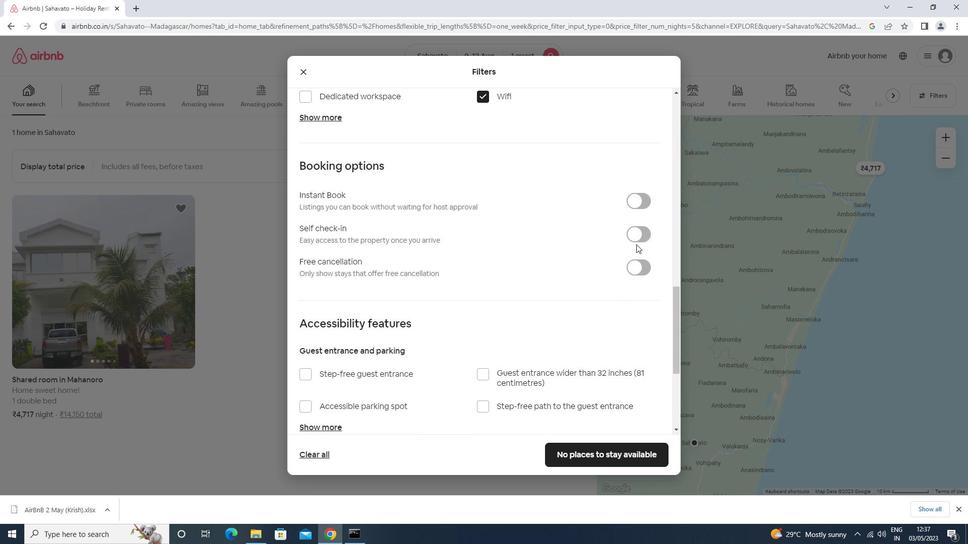 
Action: Mouse pressed left at (632, 237)
Screenshot: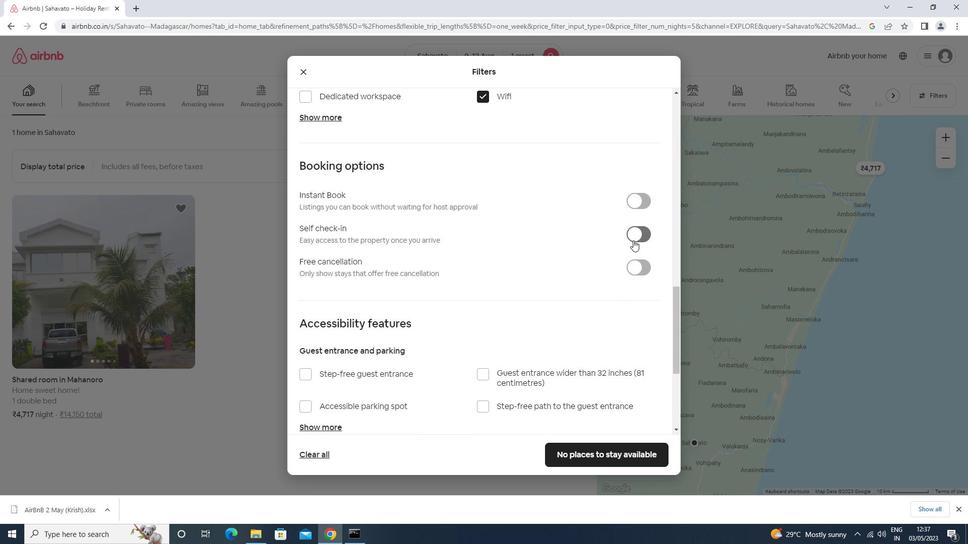 
Action: Mouse moved to (576, 264)
Screenshot: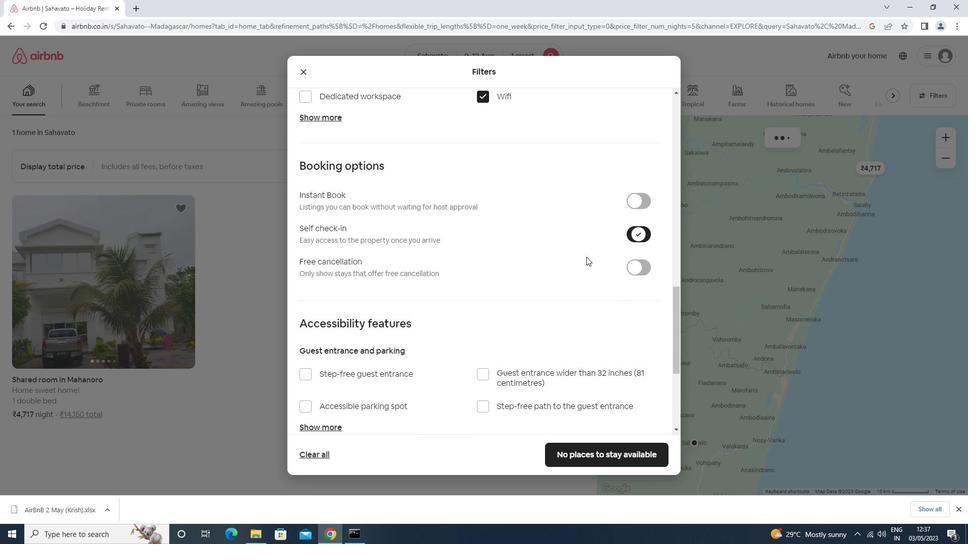 
Action: Mouse scrolled (576, 263) with delta (0, 0)
Screenshot: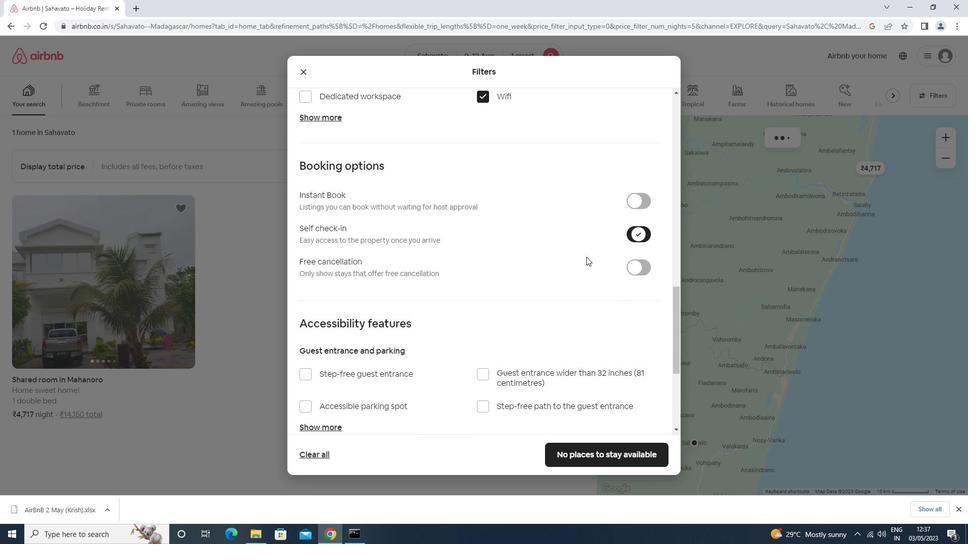 
Action: Mouse moved to (574, 265)
Screenshot: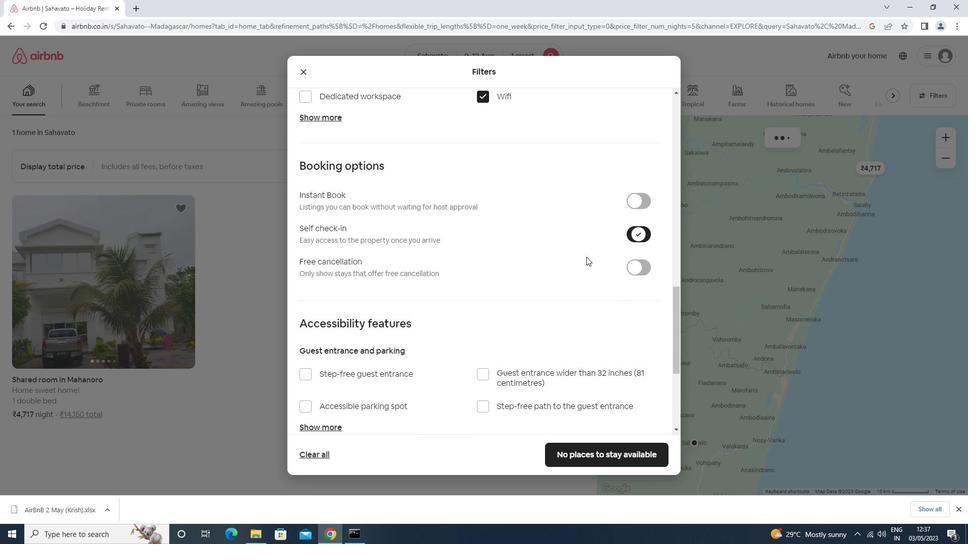 
Action: Mouse scrolled (574, 265) with delta (0, 0)
Screenshot: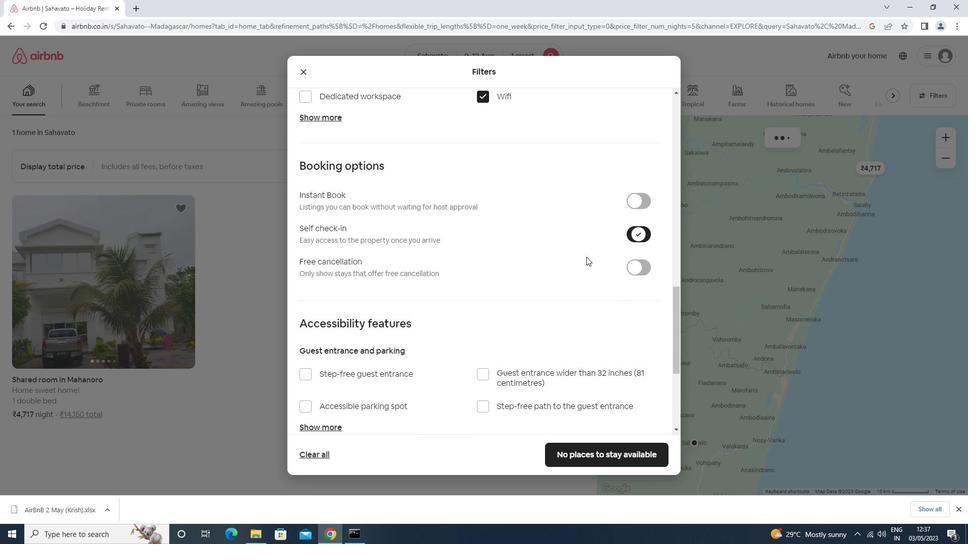 
Action: Mouse moved to (572, 266)
Screenshot: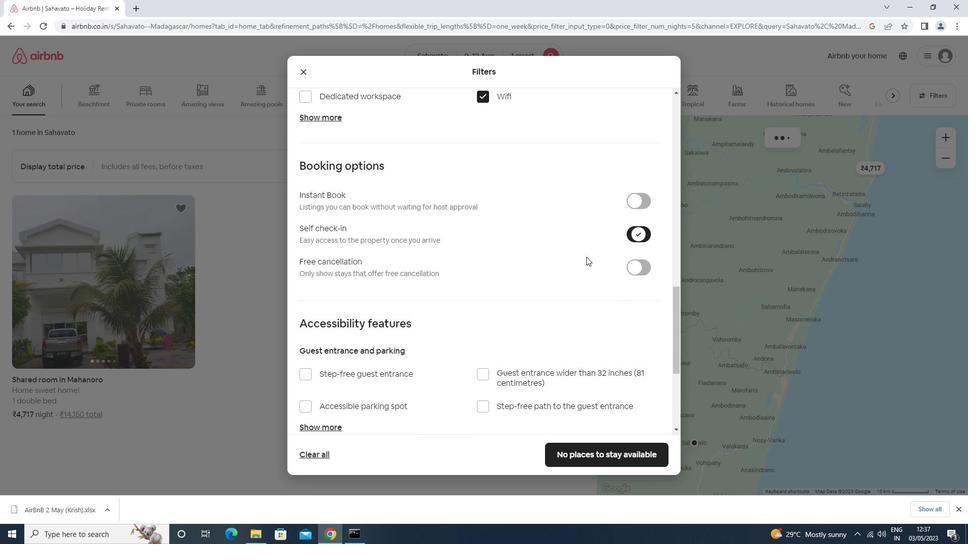
Action: Mouse scrolled (572, 266) with delta (0, 0)
Screenshot: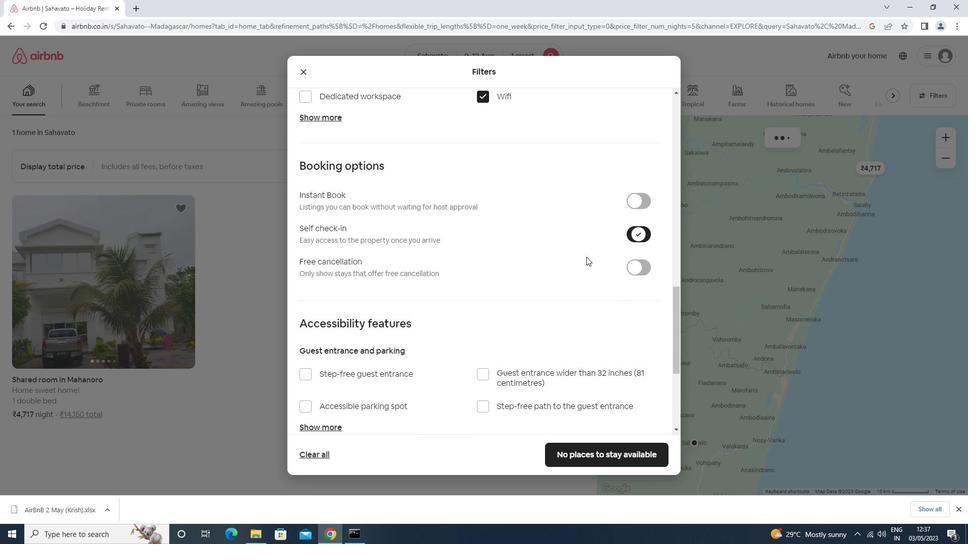 
Action: Mouse scrolled (572, 266) with delta (0, 0)
Screenshot: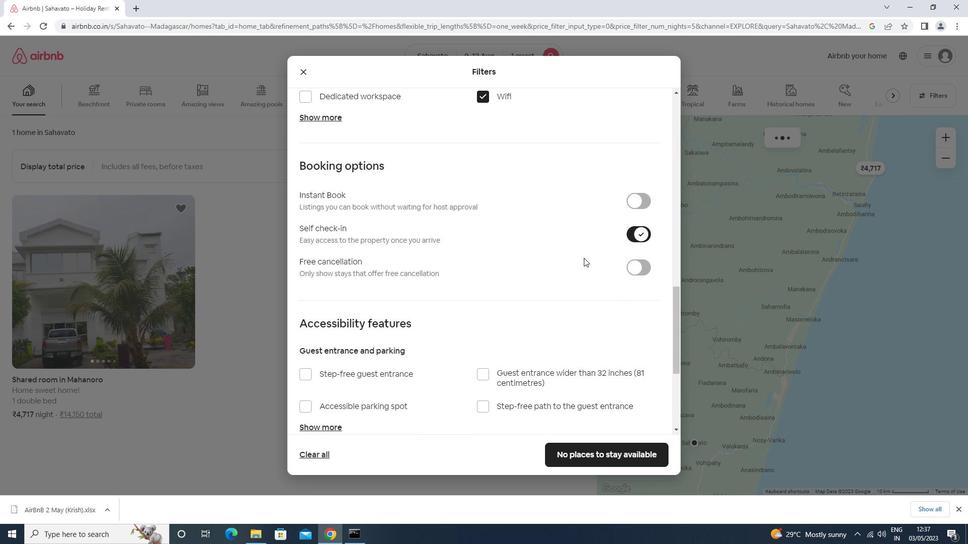 
Action: Mouse scrolled (572, 266) with delta (0, 0)
Screenshot: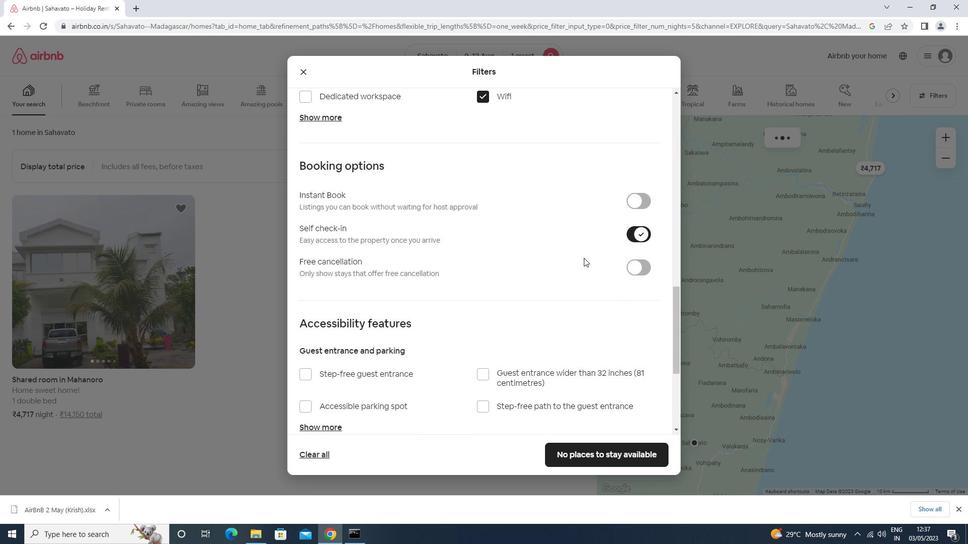 
Action: Mouse moved to (571, 266)
Screenshot: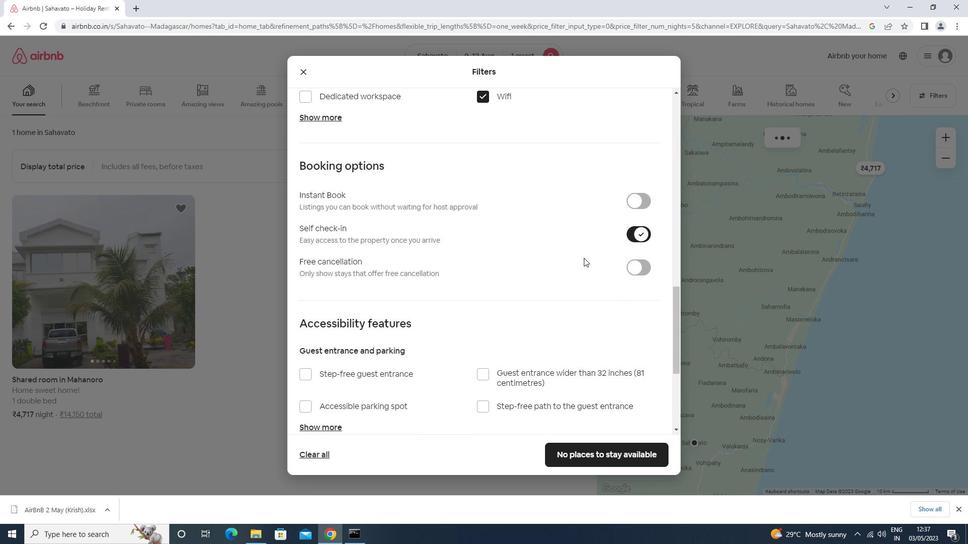 
Action: Mouse scrolled (571, 266) with delta (0, 0)
Screenshot: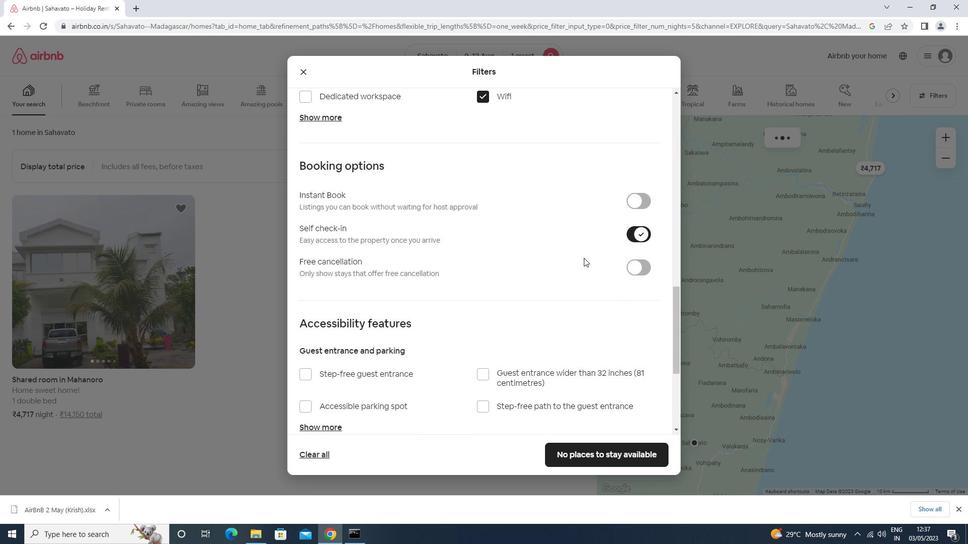 
Action: Mouse moved to (581, 454)
Screenshot: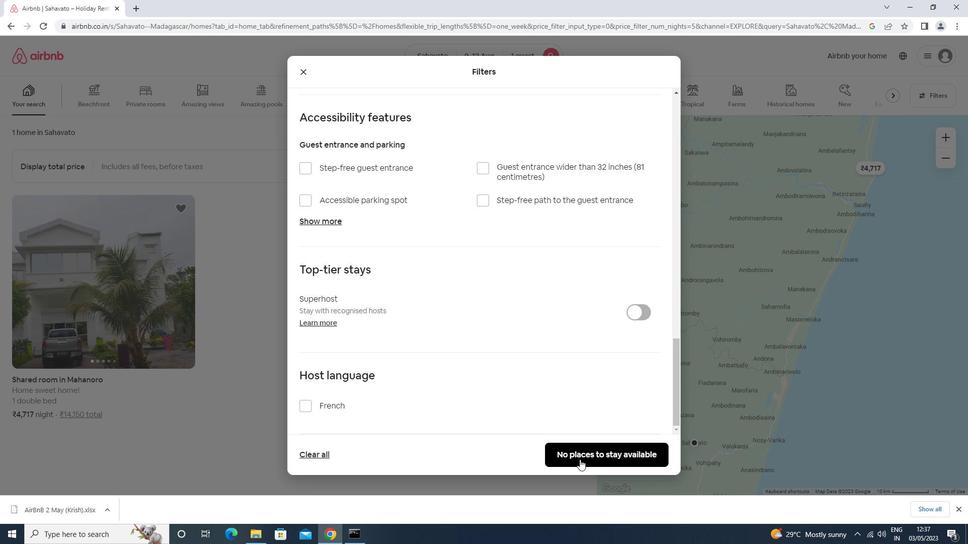 
Action: Mouse pressed left at (581, 454)
Screenshot: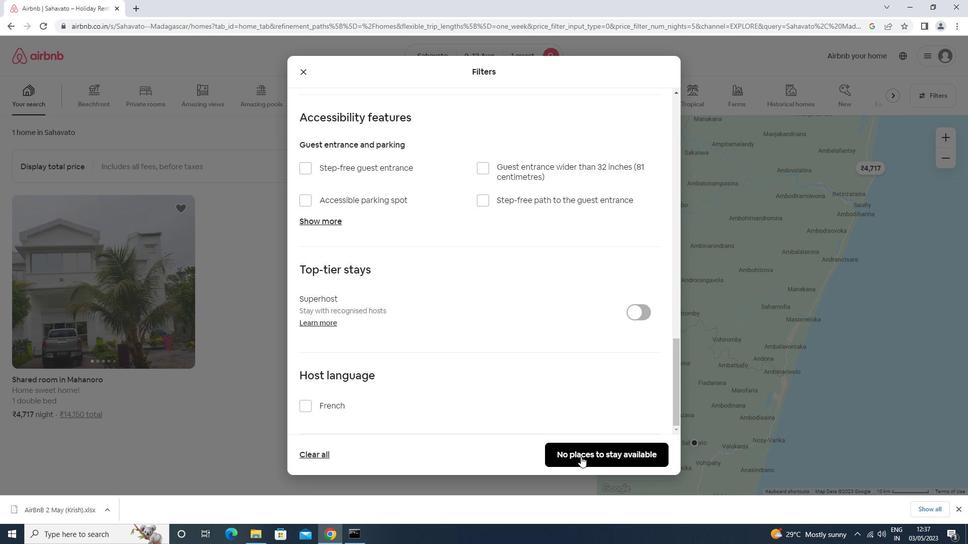 
Action: Mouse moved to (578, 451)
Screenshot: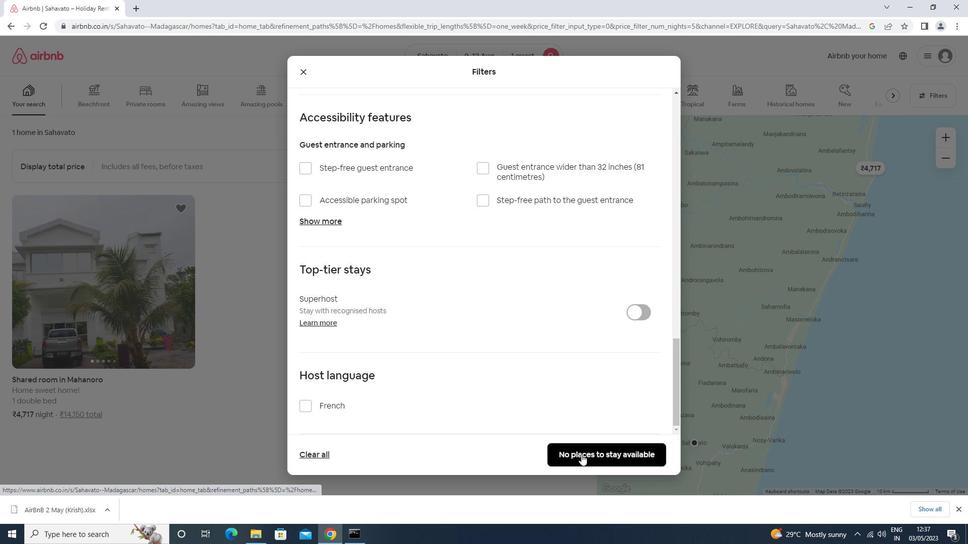 
